Task: Fork repositories of other teams, departments and submit a pull request.
Action: Mouse pressed left at (606, 149)
Screenshot: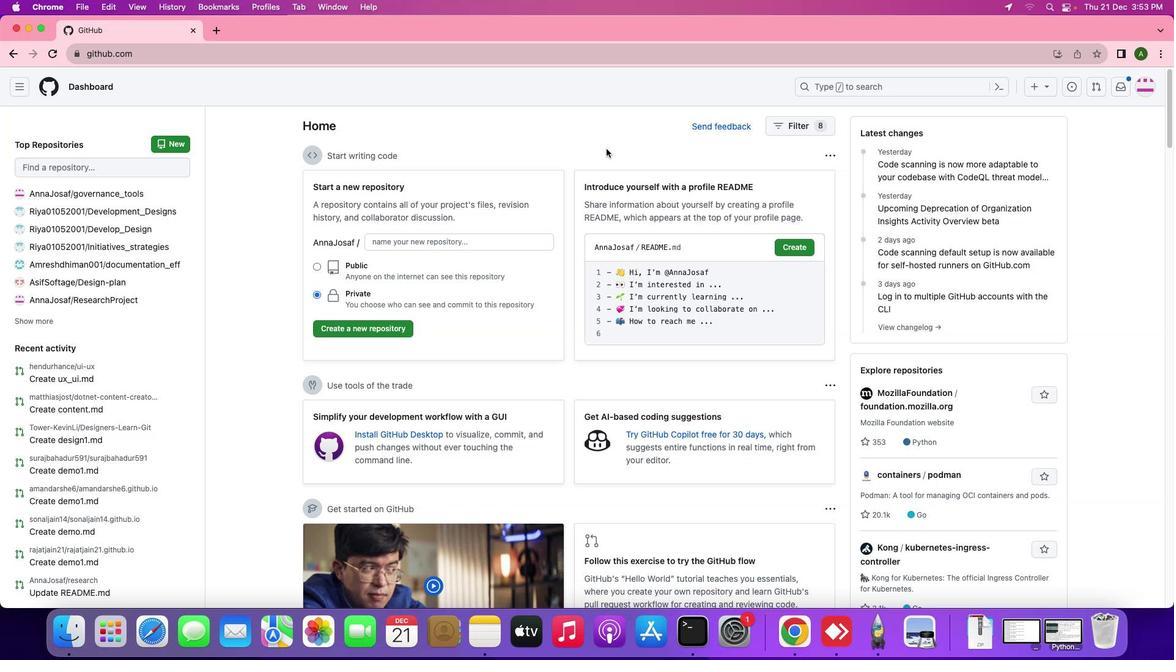 
Action: Mouse moved to (867, 88)
Screenshot: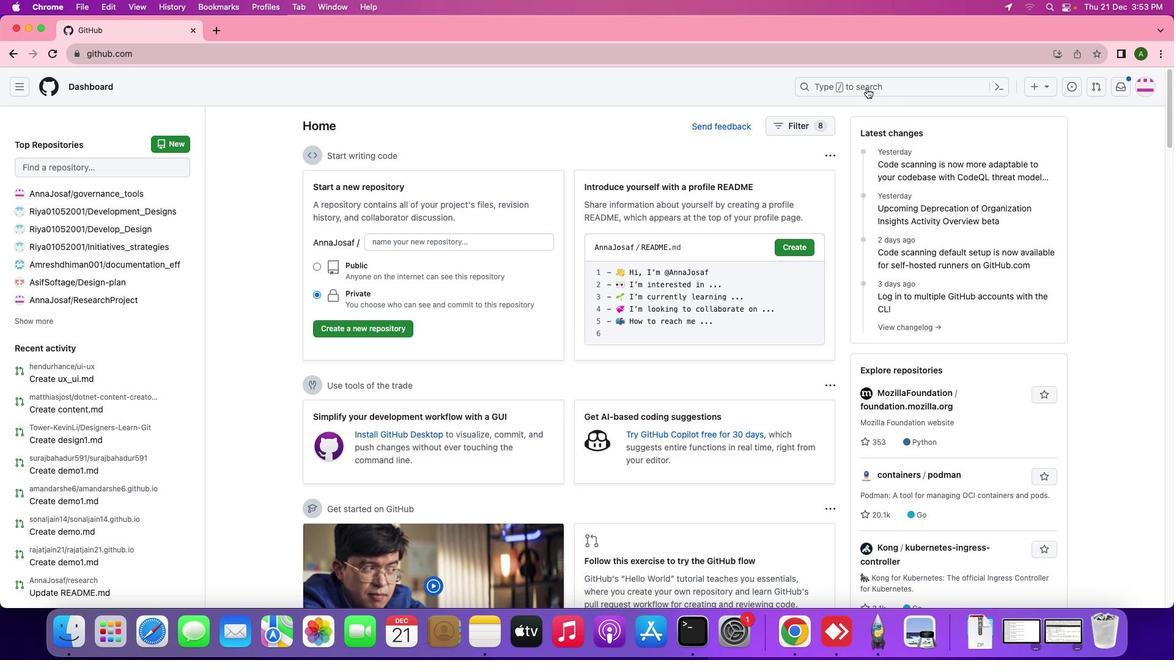 
Action: Mouse pressed left at (867, 88)
Screenshot: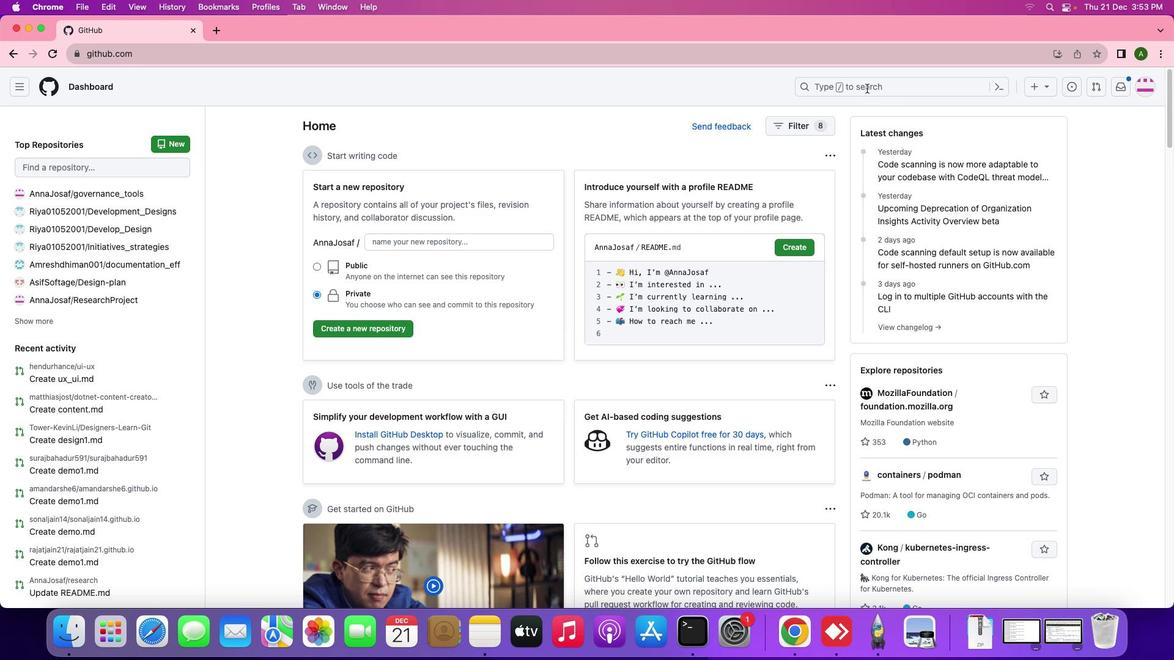 
Action: Mouse moved to (863, 88)
Screenshot: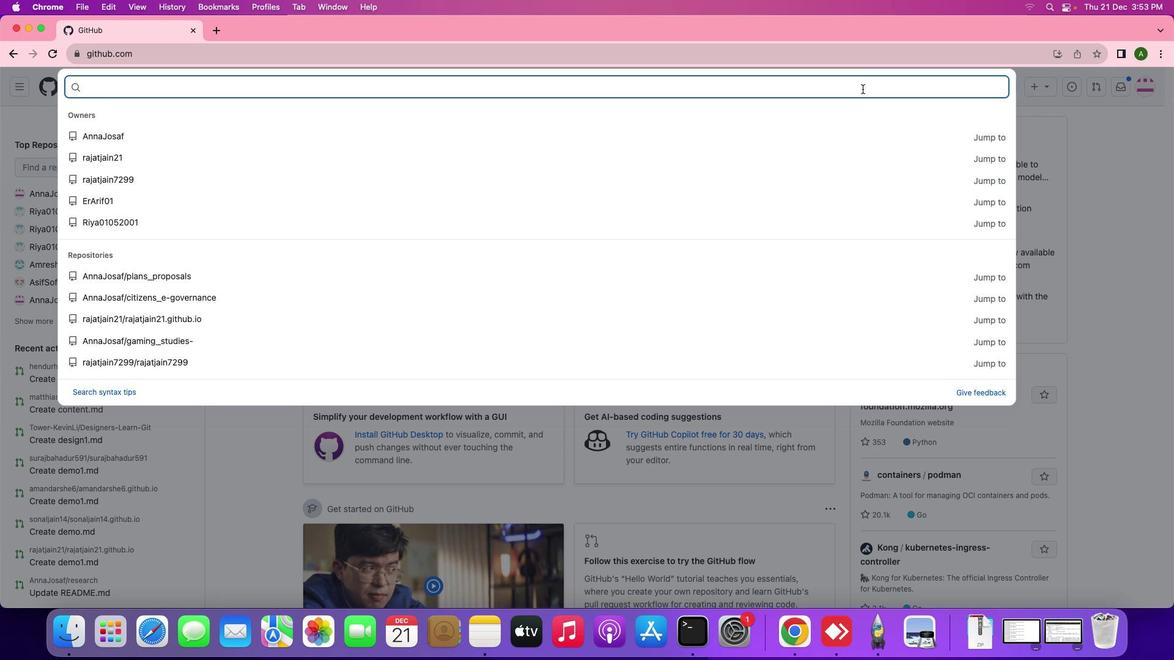 
Action: Key pressed 't'Key.backspace'd'Key.backspace'o''t''h''e''r'Key.backspaceKey.backspaceKey.backspaceKey.backspaceKey.backspace't''e''a''m''s'Key.enter
Screenshot: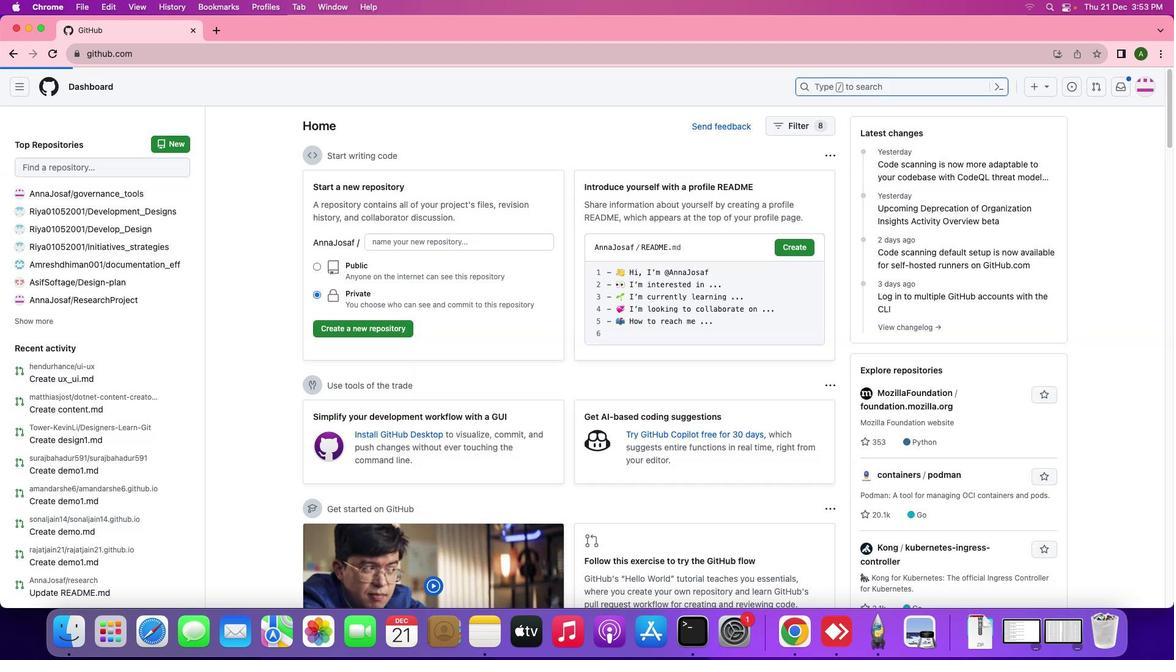 
Action: Mouse moved to (317, 260)
Screenshot: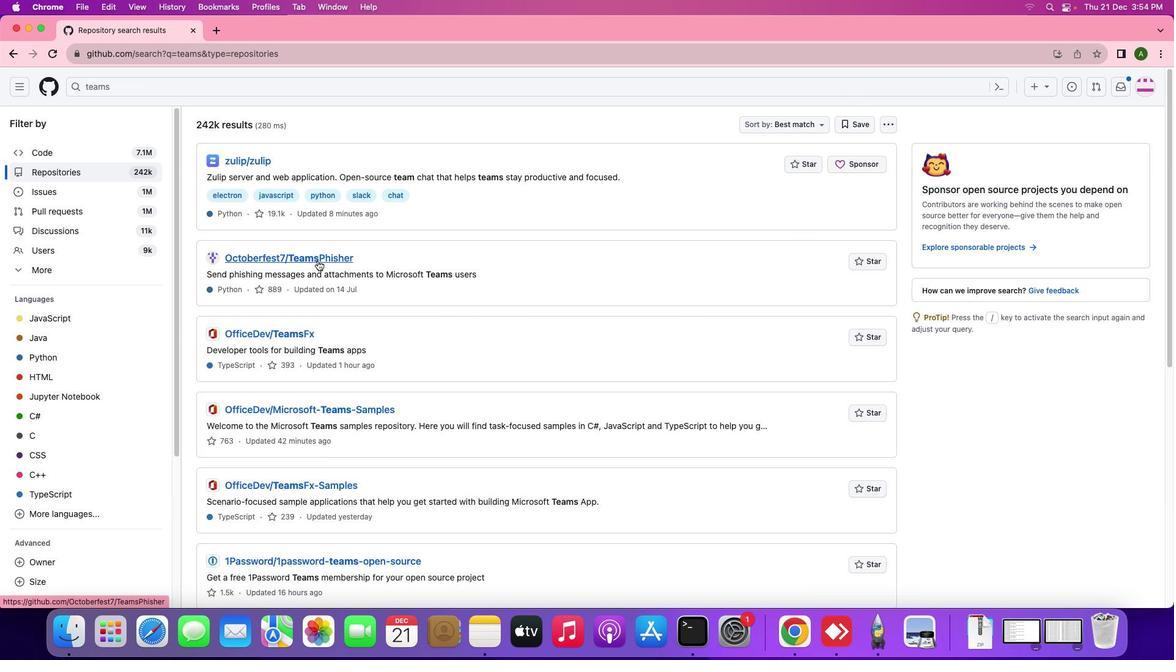
Action: Mouse pressed left at (317, 260)
Screenshot: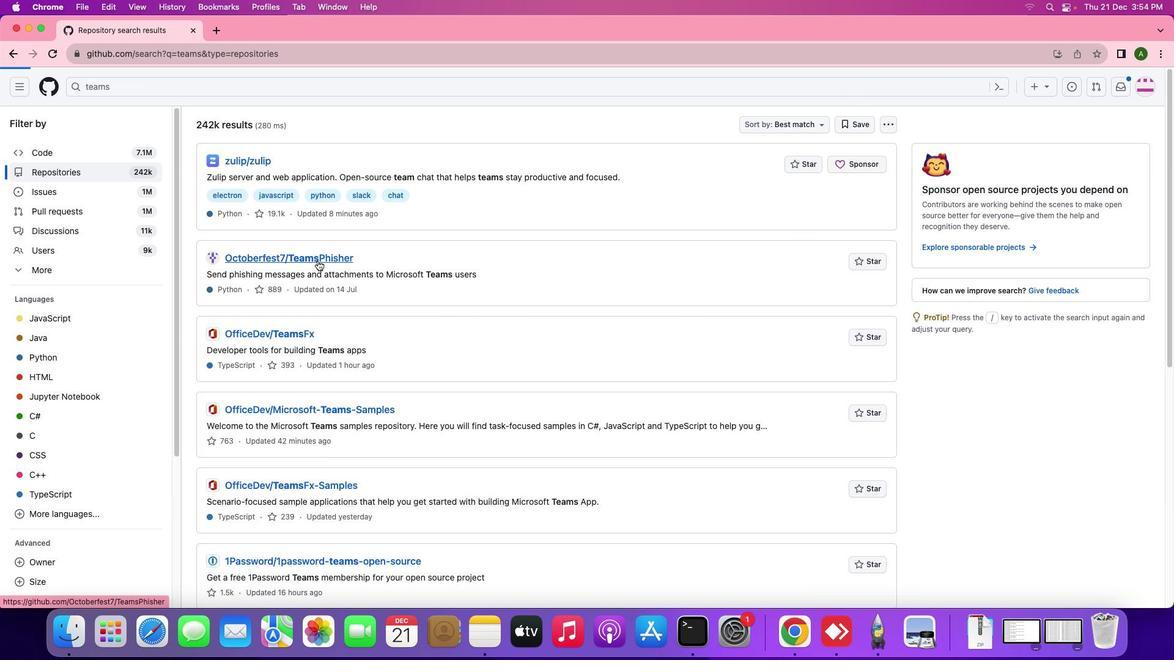 
Action: Mouse moved to (777, 149)
Screenshot: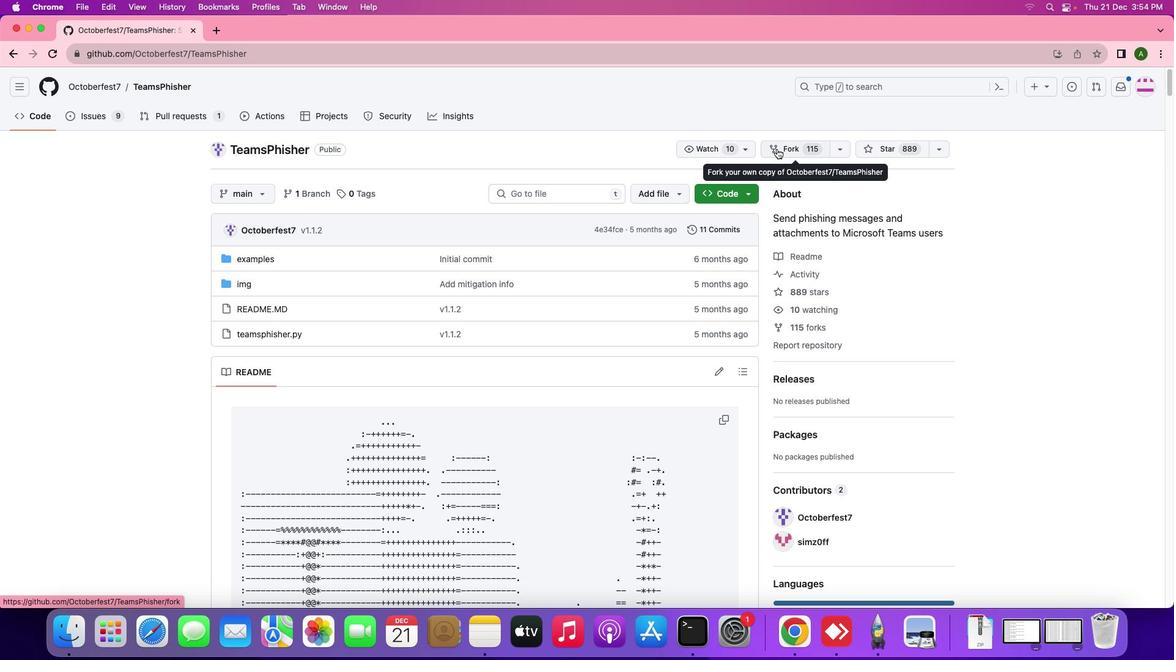 
Action: Mouse pressed left at (777, 149)
Screenshot: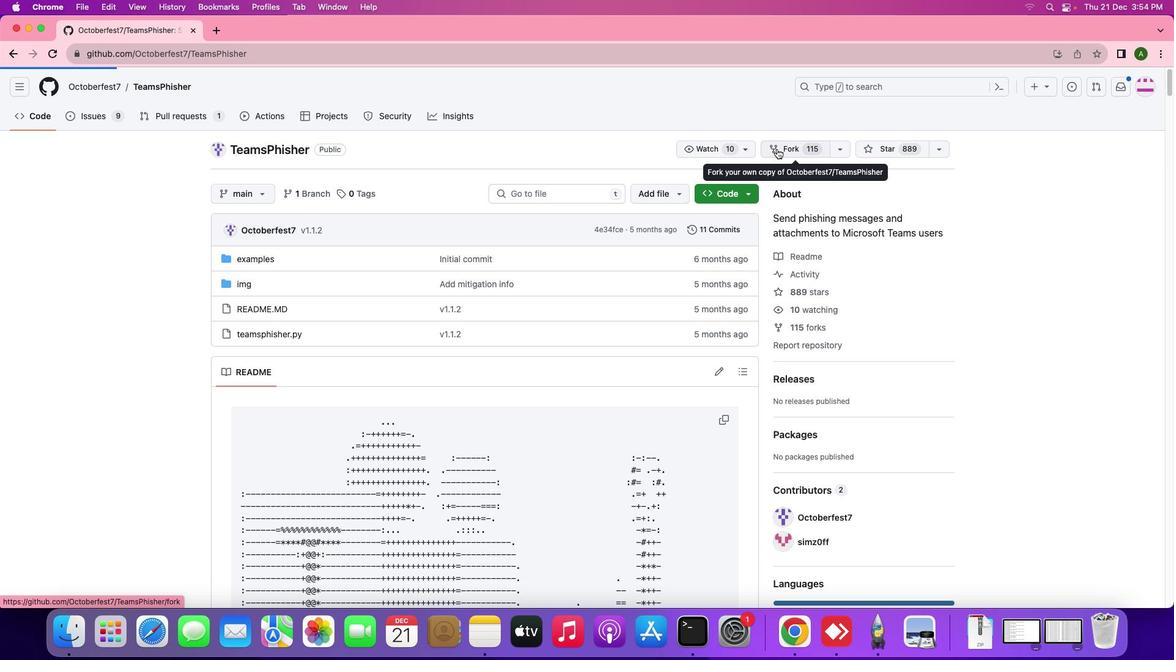 
Action: Mouse moved to (763, 468)
Screenshot: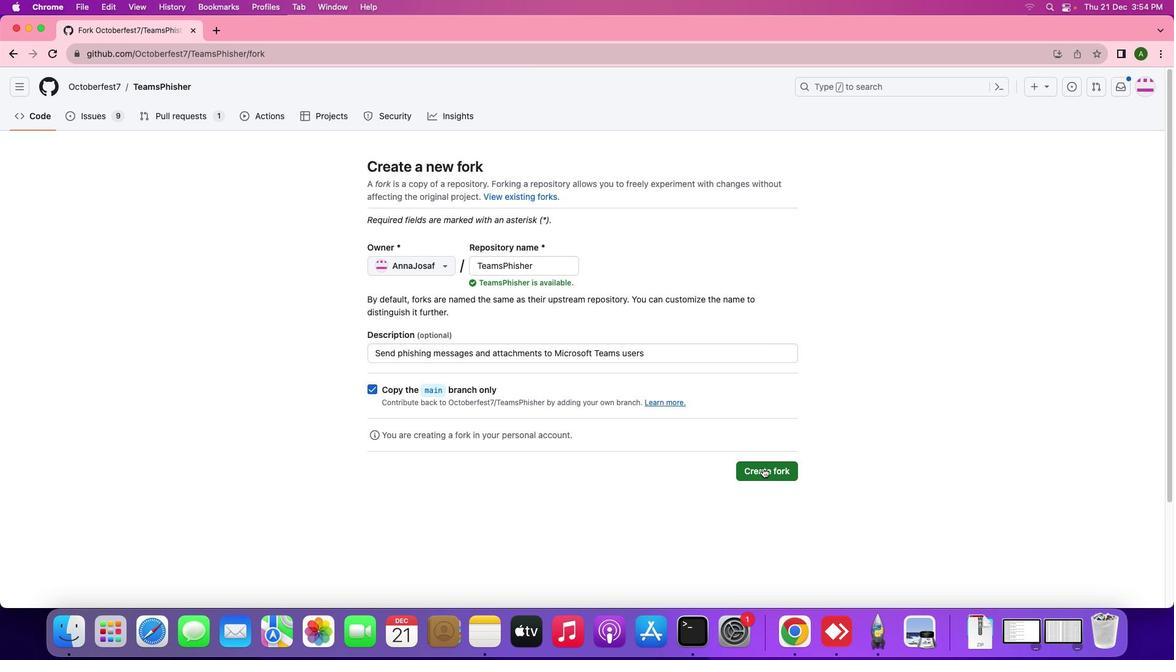 
Action: Mouse pressed left at (763, 468)
Screenshot: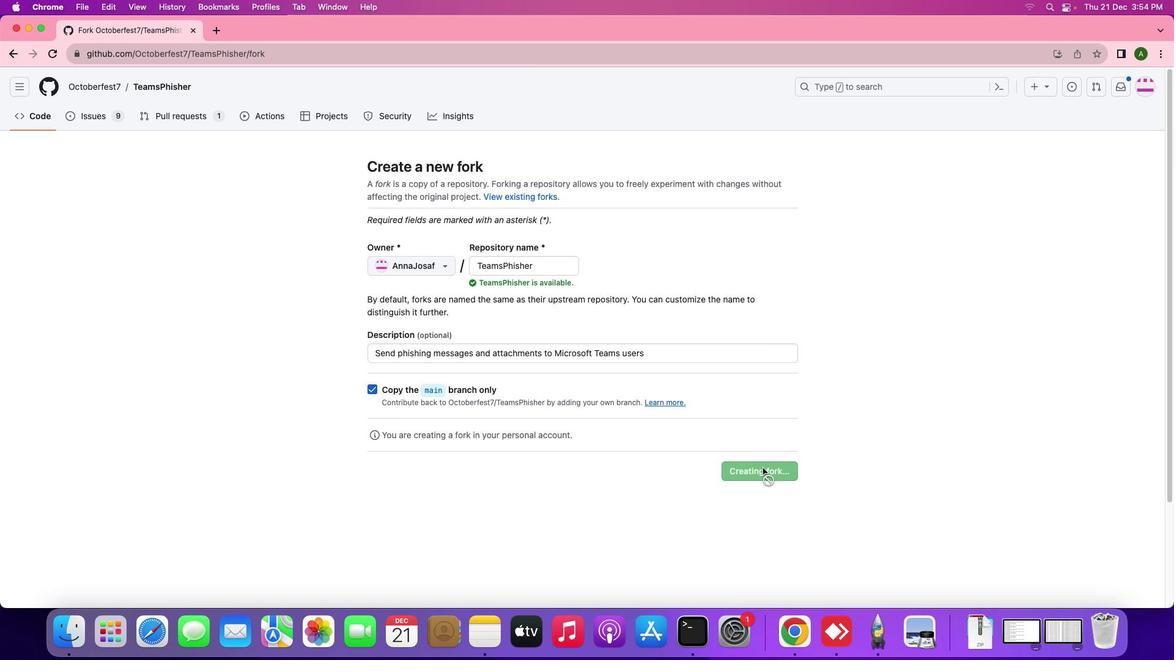 
Action: Mouse moved to (675, 204)
Screenshot: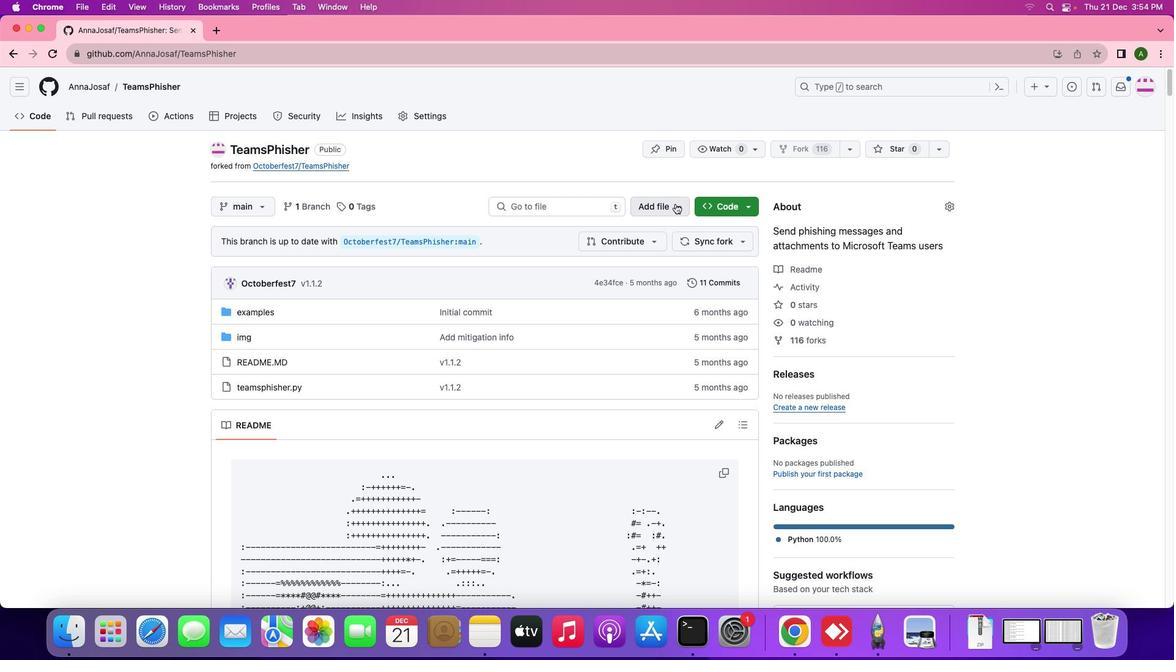 
Action: Mouse pressed left at (675, 204)
Screenshot: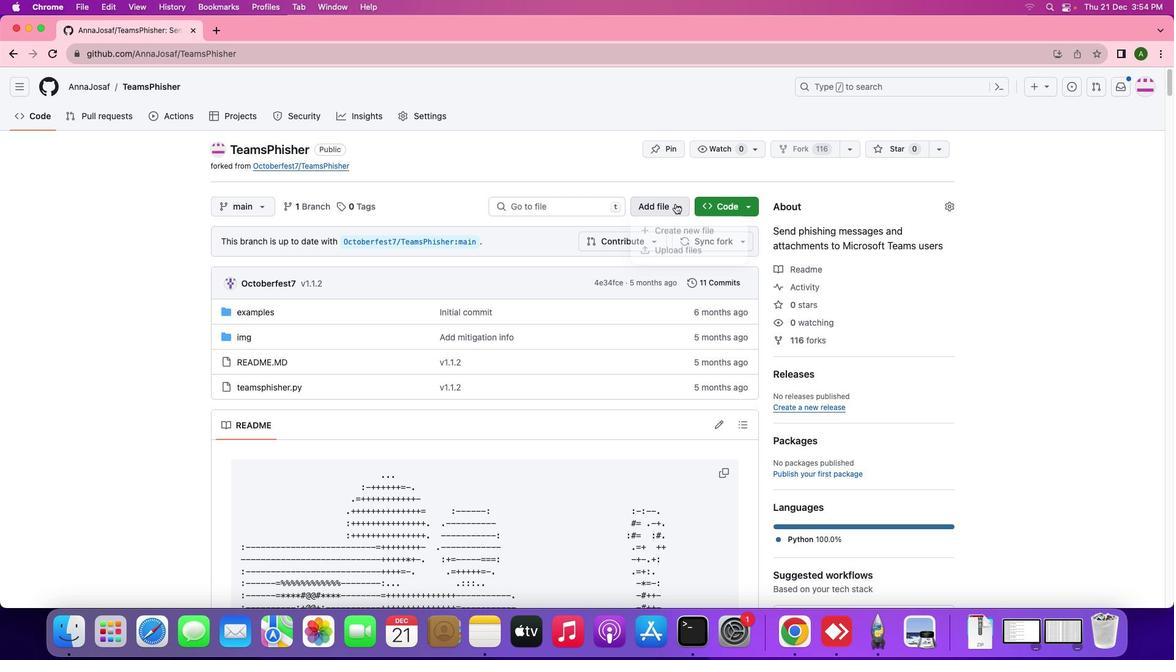 
Action: Mouse moved to (672, 226)
Screenshot: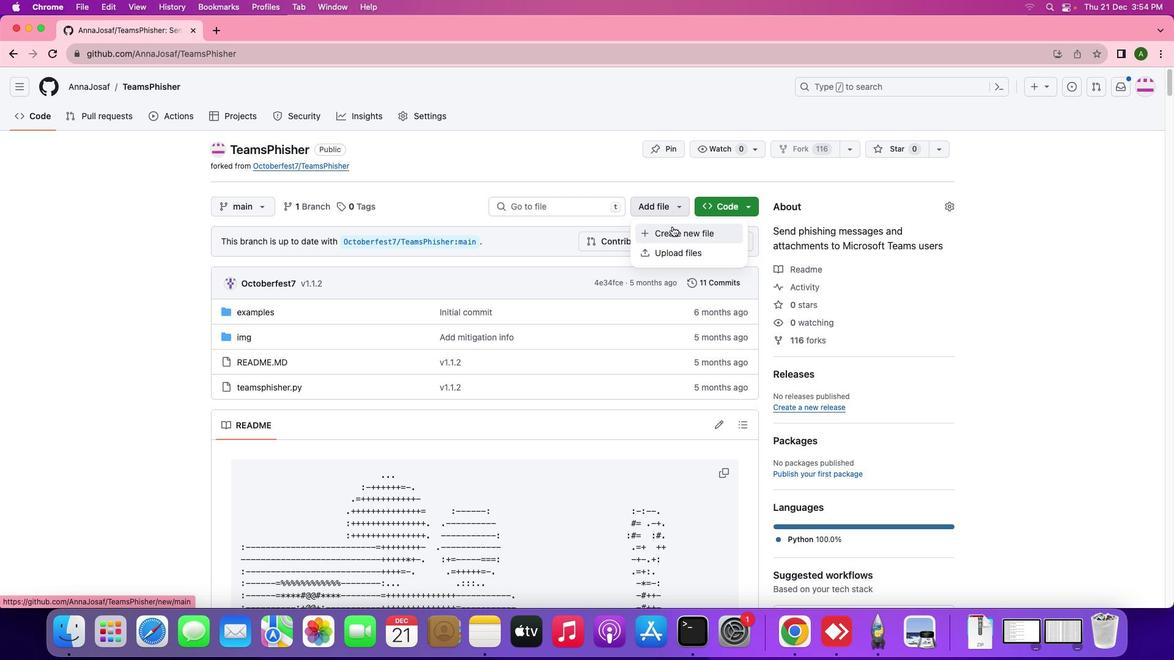 
Action: Mouse pressed left at (672, 226)
Screenshot: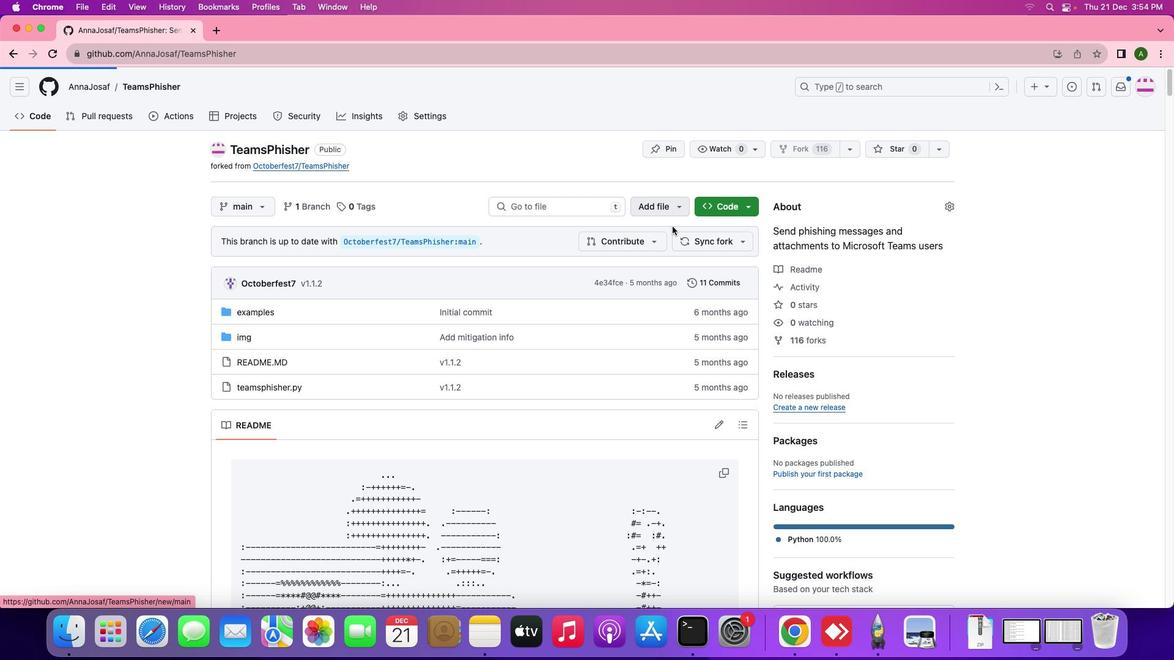 
Action: Mouse moved to (176, 148)
Screenshot: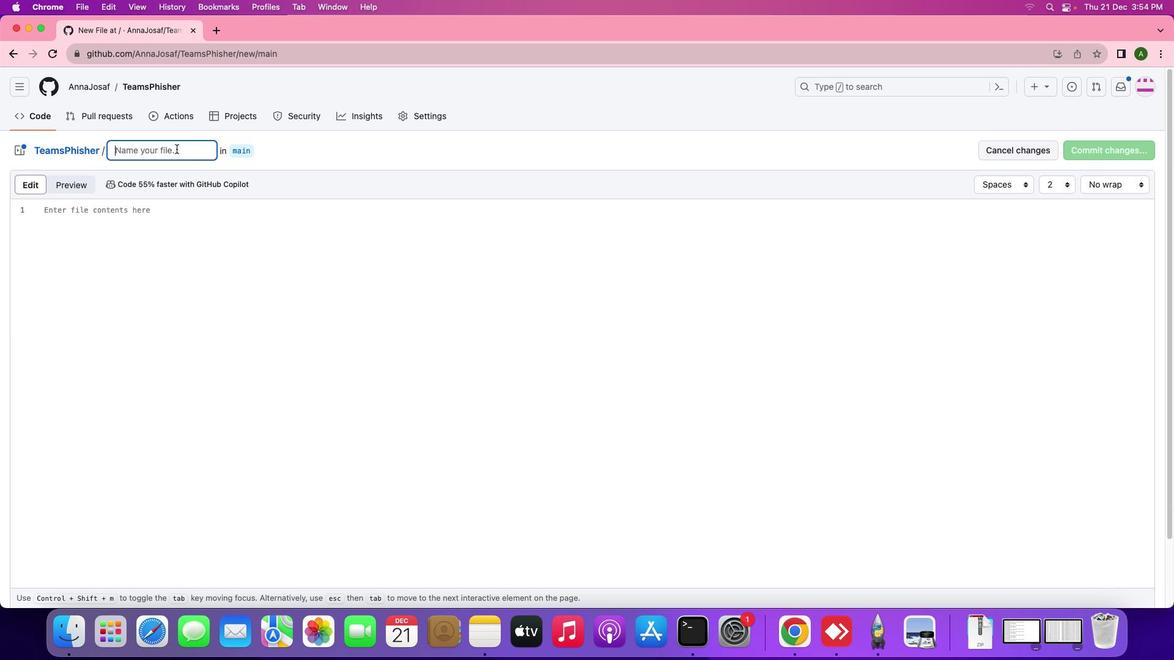 
Action: Mouse pressed left at (176, 148)
Screenshot: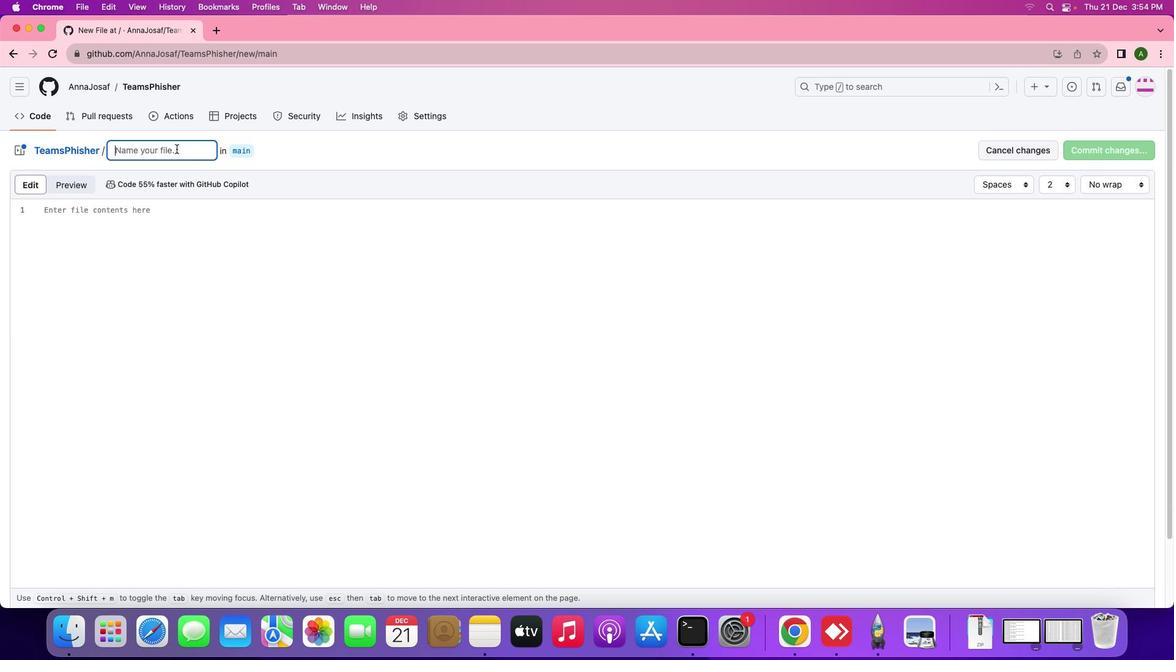 
Action: Key pressed 't''e''a''m''s''.''m''d'
Screenshot: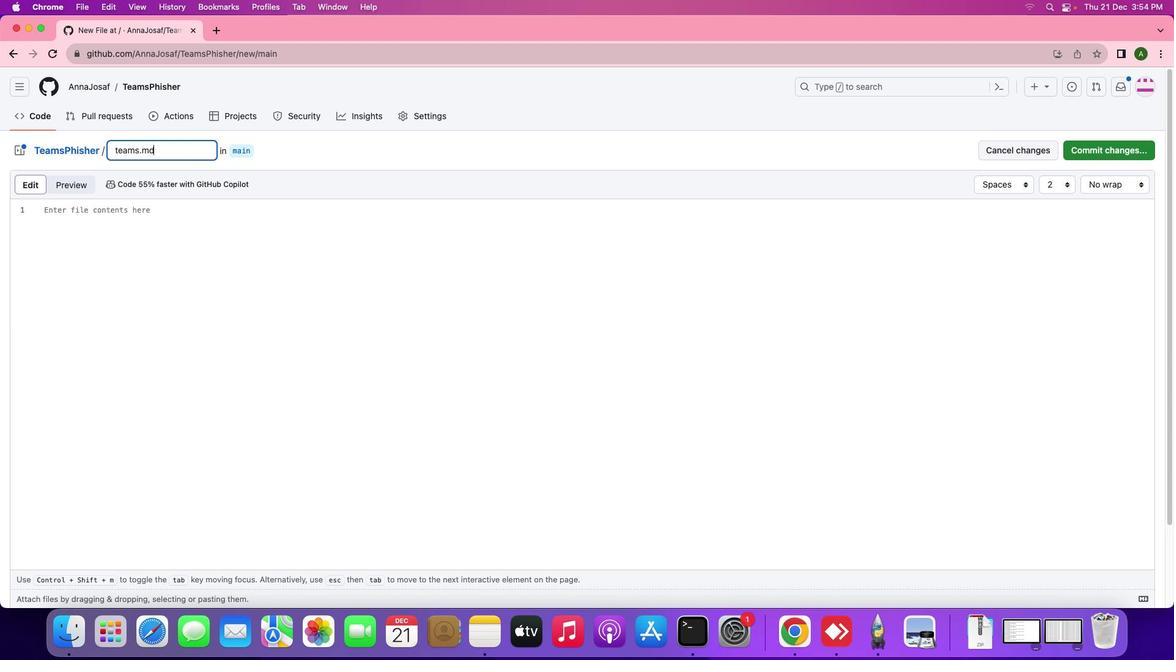 
Action: Mouse moved to (311, 234)
Screenshot: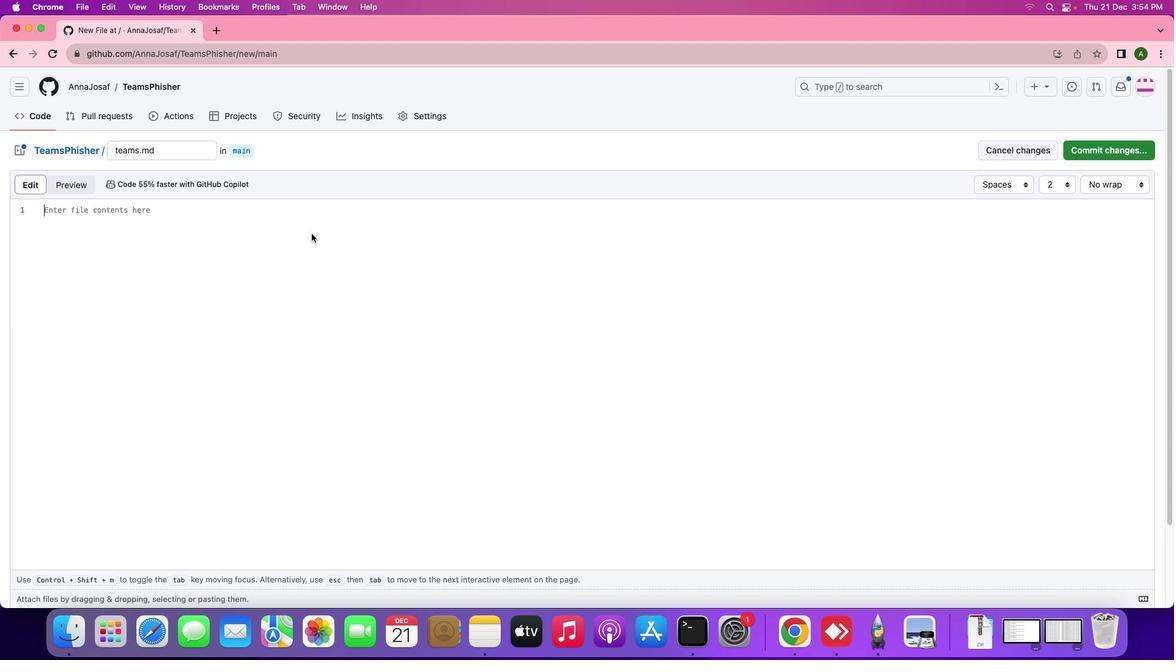 
Action: Mouse pressed left at (311, 234)
Screenshot: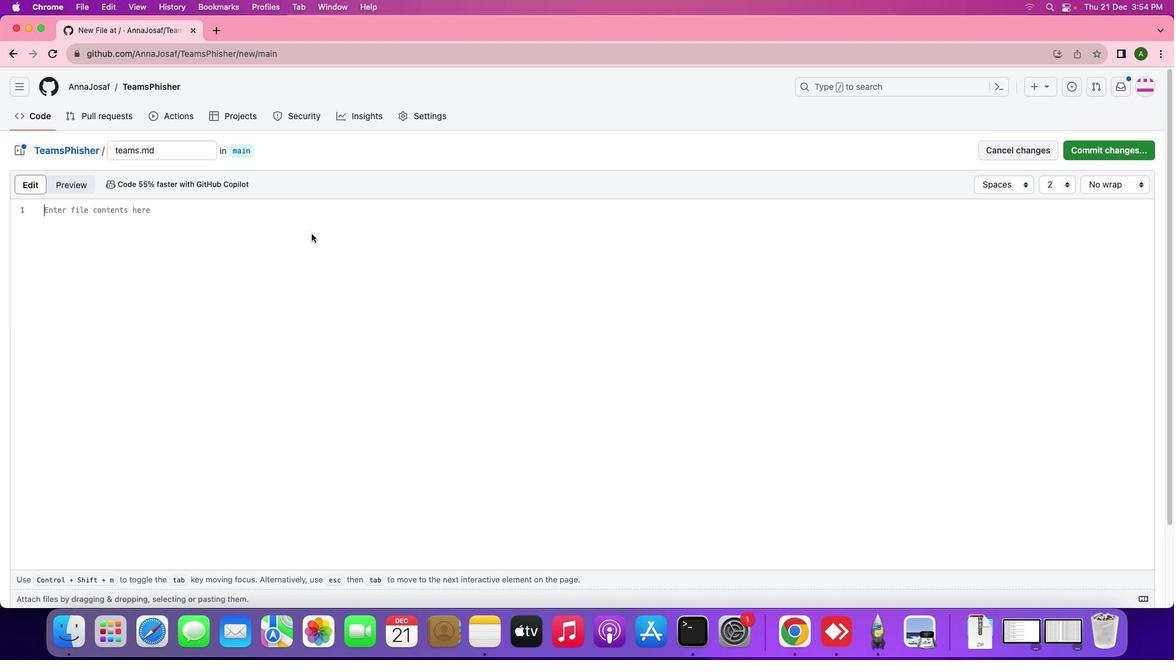 
Action: Key pressed Key.shift_r'#'Key.spaceKey.shift_r'O''t''h''e''r'Key.space't''e''a''m''s'Key.spaceKey.backspace
Screenshot: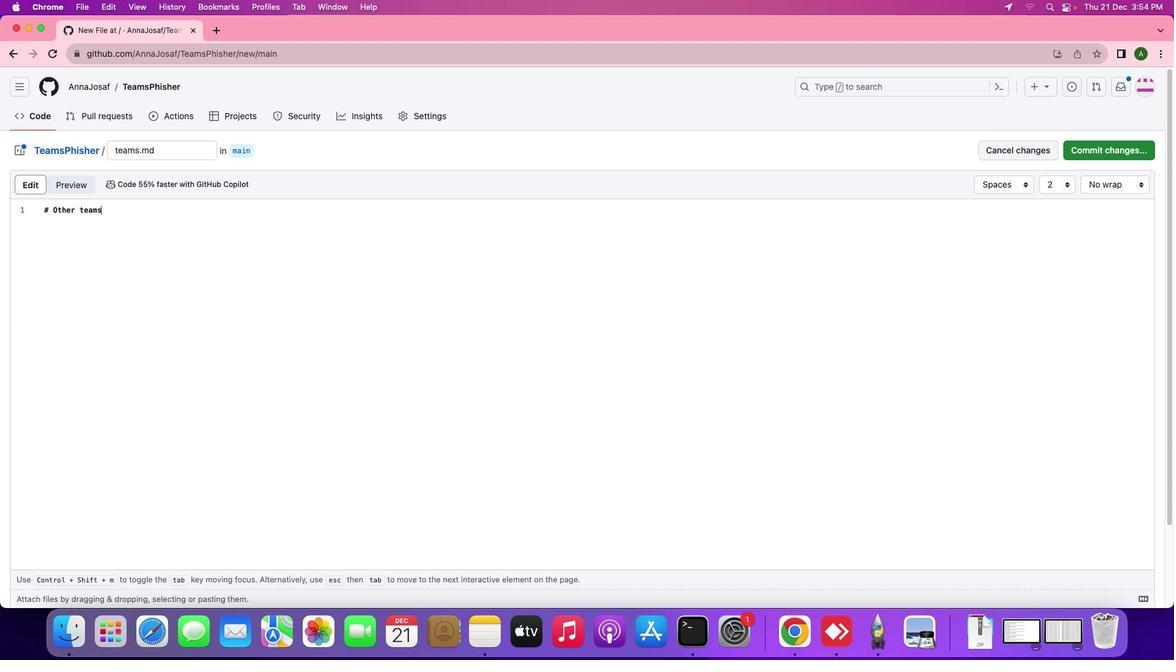 
Action: Mouse moved to (1097, 150)
Screenshot: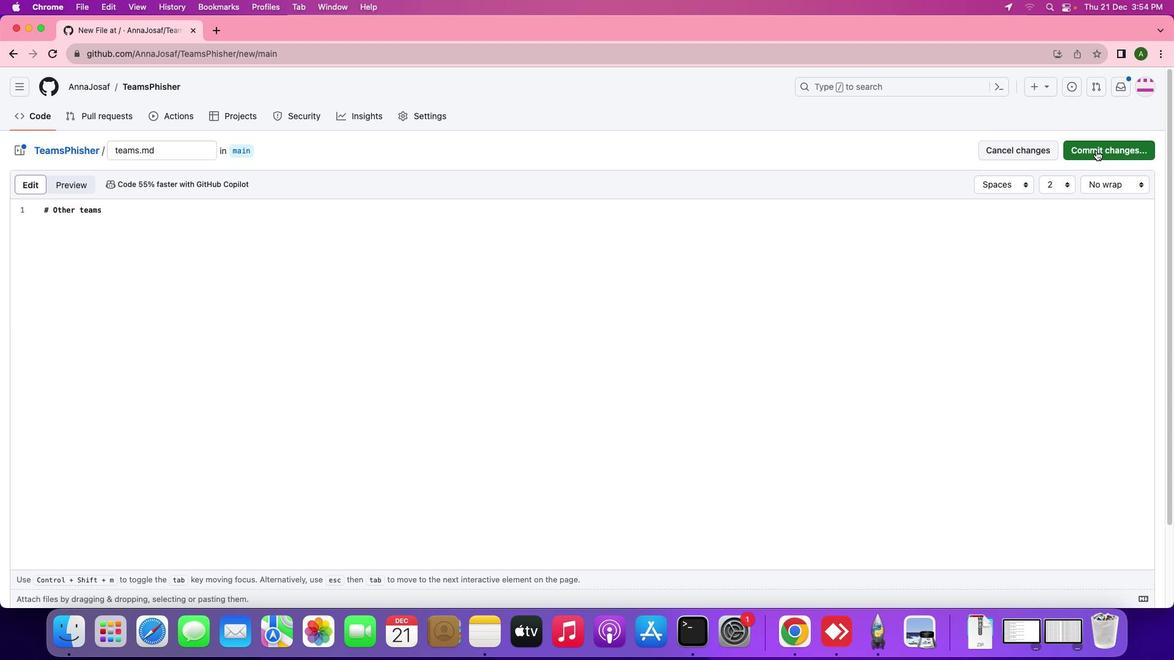 
Action: Mouse pressed left at (1097, 150)
Screenshot: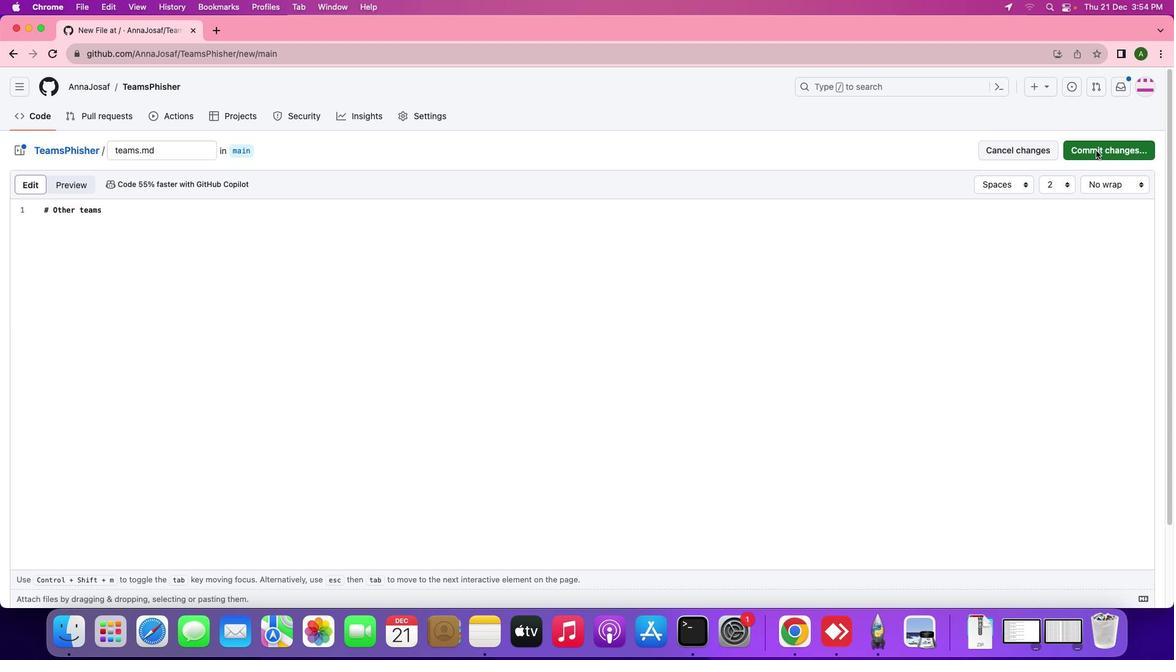
Action: Mouse moved to (676, 470)
Screenshot: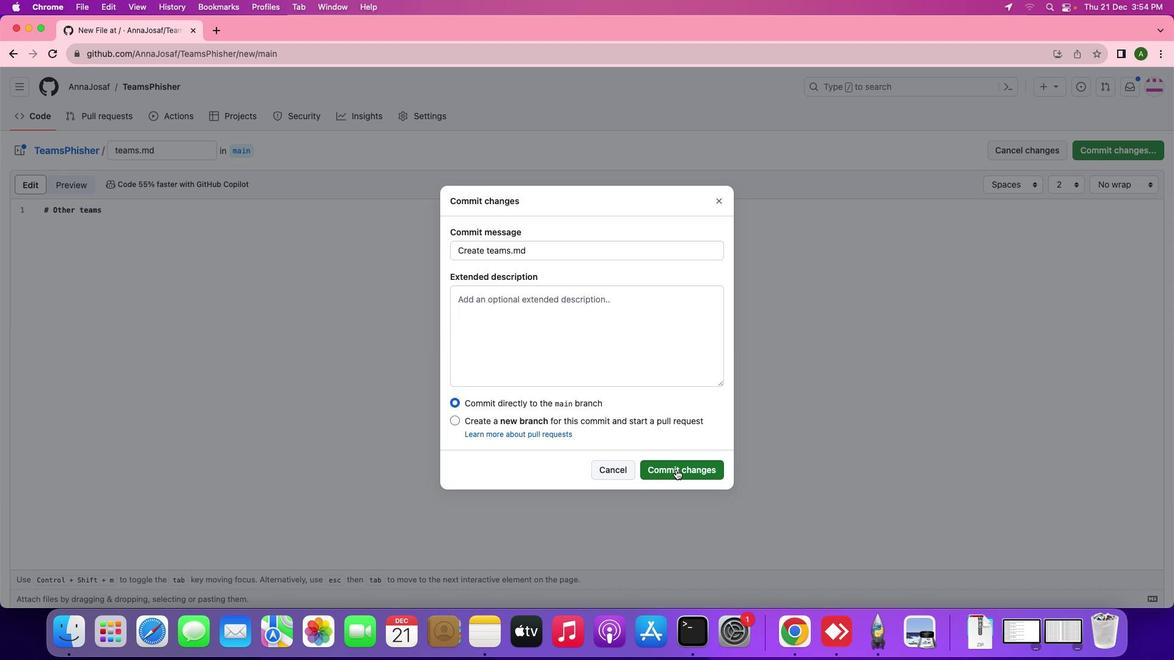 
Action: Mouse pressed left at (676, 470)
Screenshot: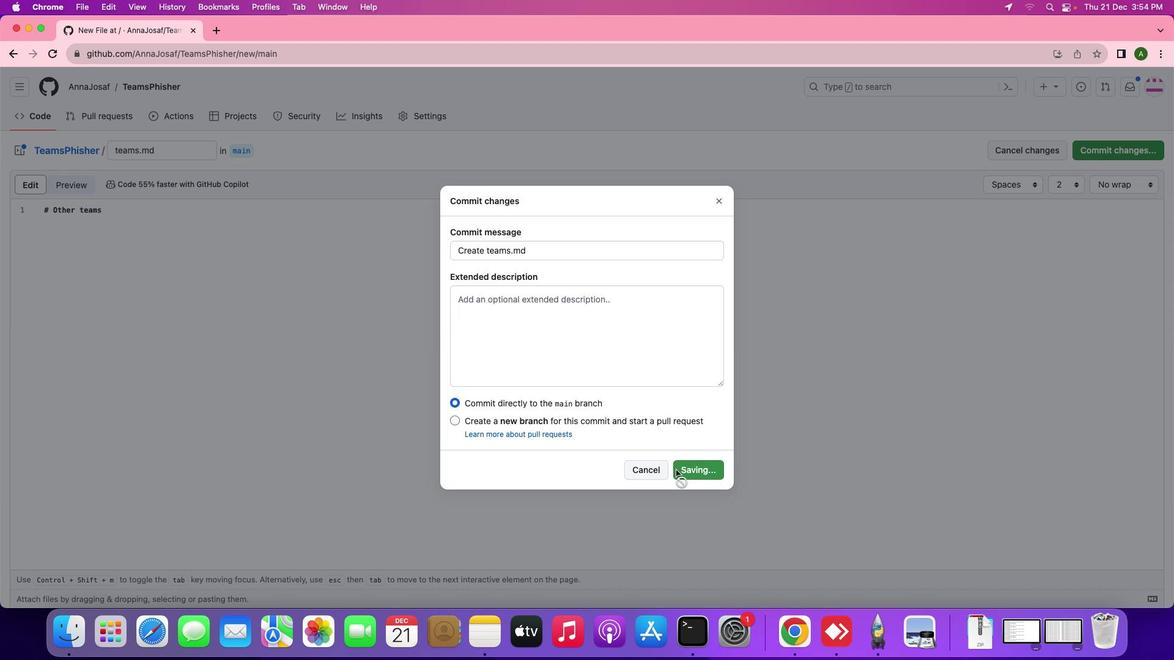 
Action: Mouse scrolled (676, 470) with delta (0, 0)
Screenshot: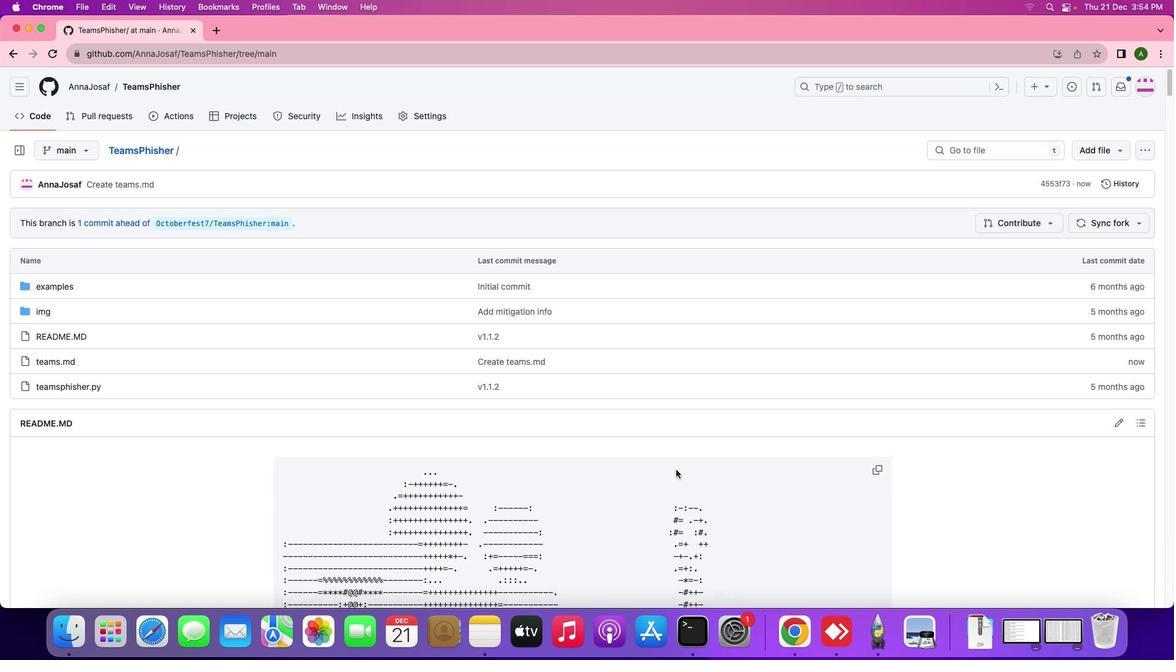
Action: Mouse scrolled (676, 470) with delta (0, 0)
Screenshot: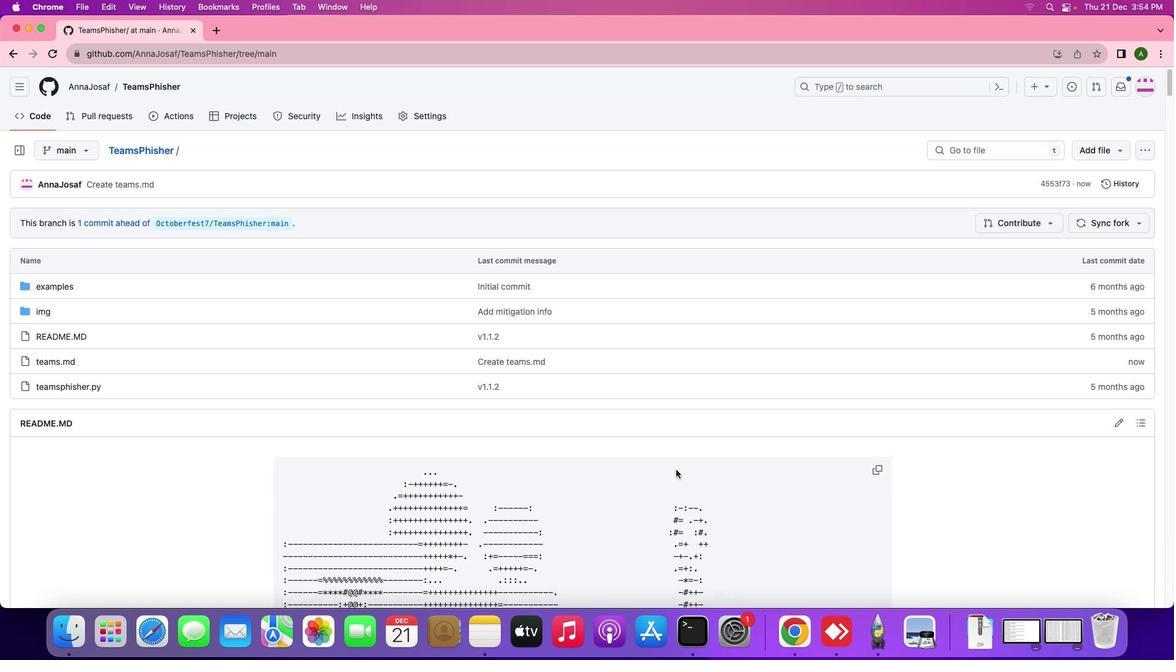 
Action: Mouse scrolled (676, 470) with delta (0, 2)
Screenshot: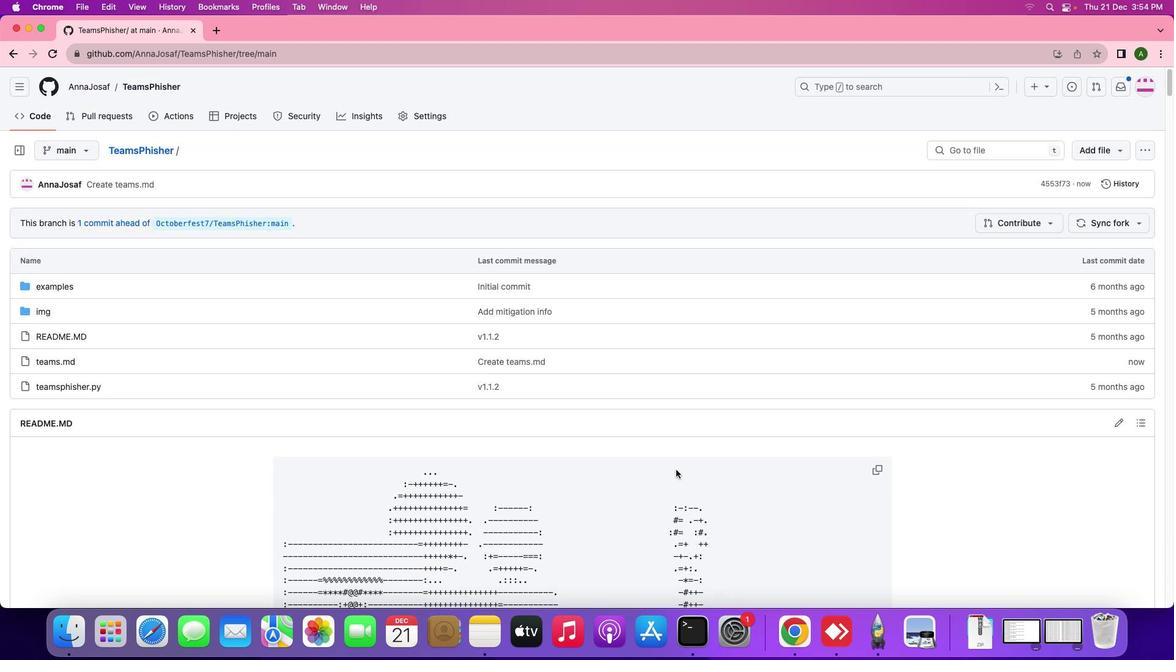 
Action: Mouse scrolled (676, 470) with delta (0, 3)
Screenshot: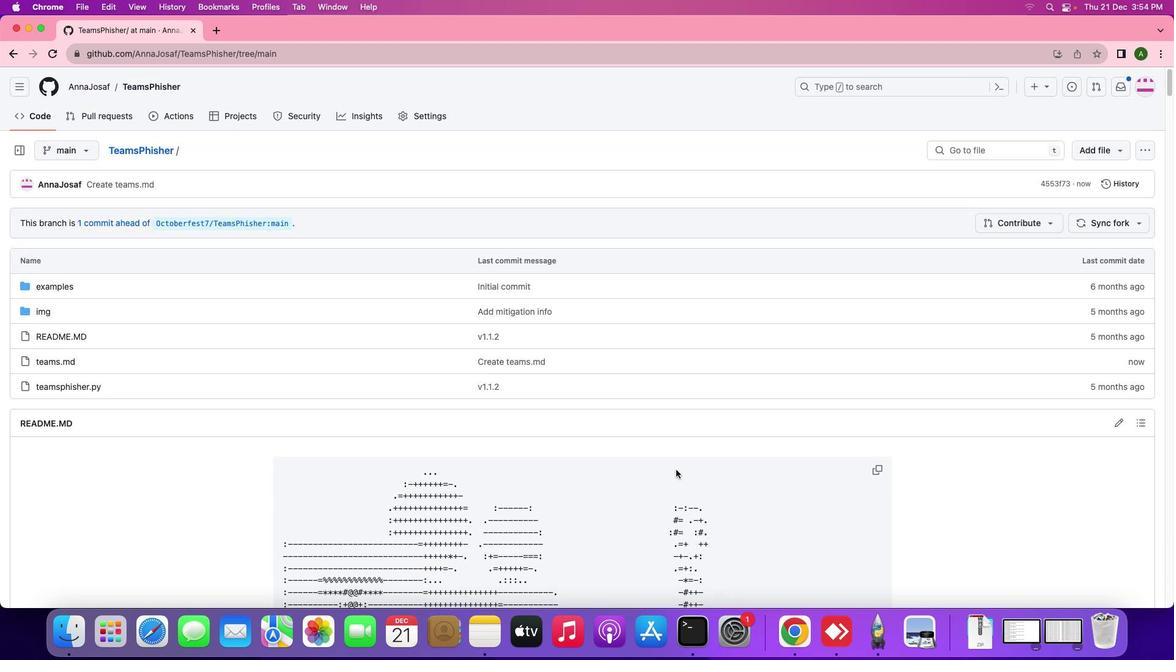 
Action: Mouse scrolled (676, 470) with delta (0, 3)
Screenshot: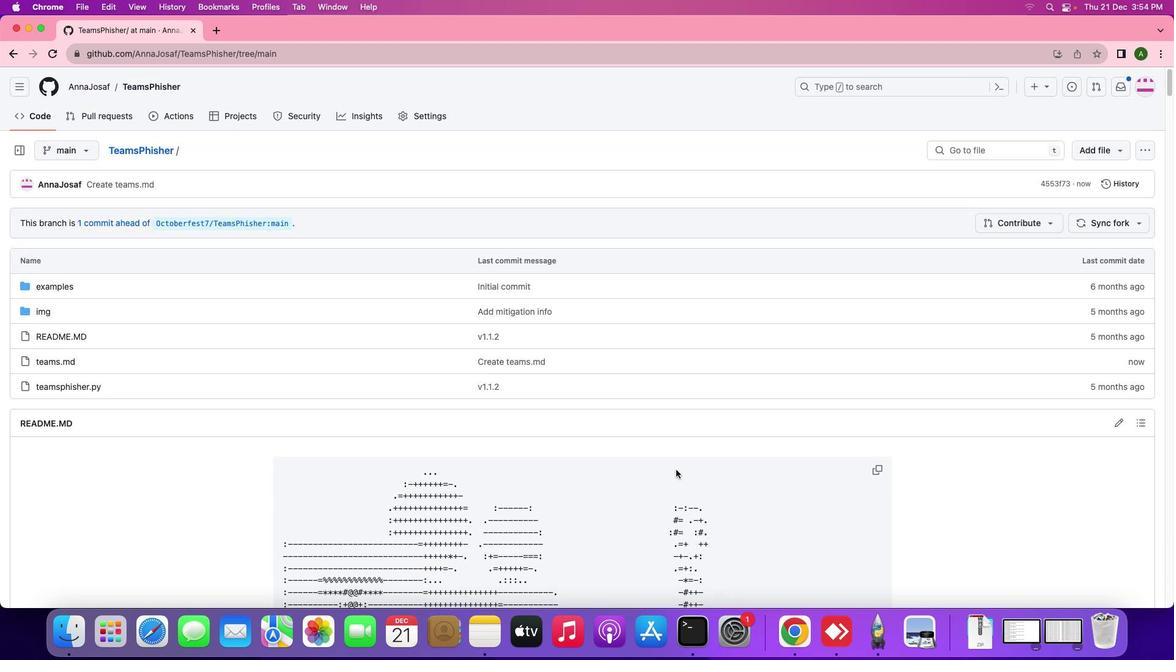 
Action: Mouse scrolled (676, 470) with delta (0, 4)
Screenshot: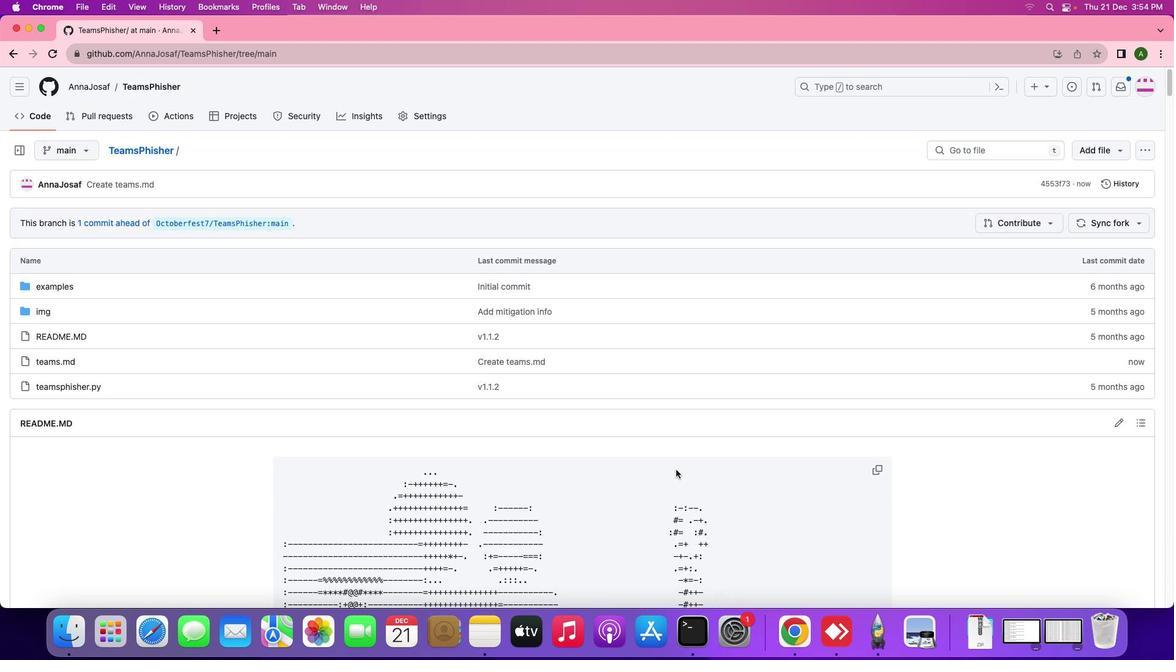 
Action: Mouse scrolled (676, 470) with delta (0, 4)
Screenshot: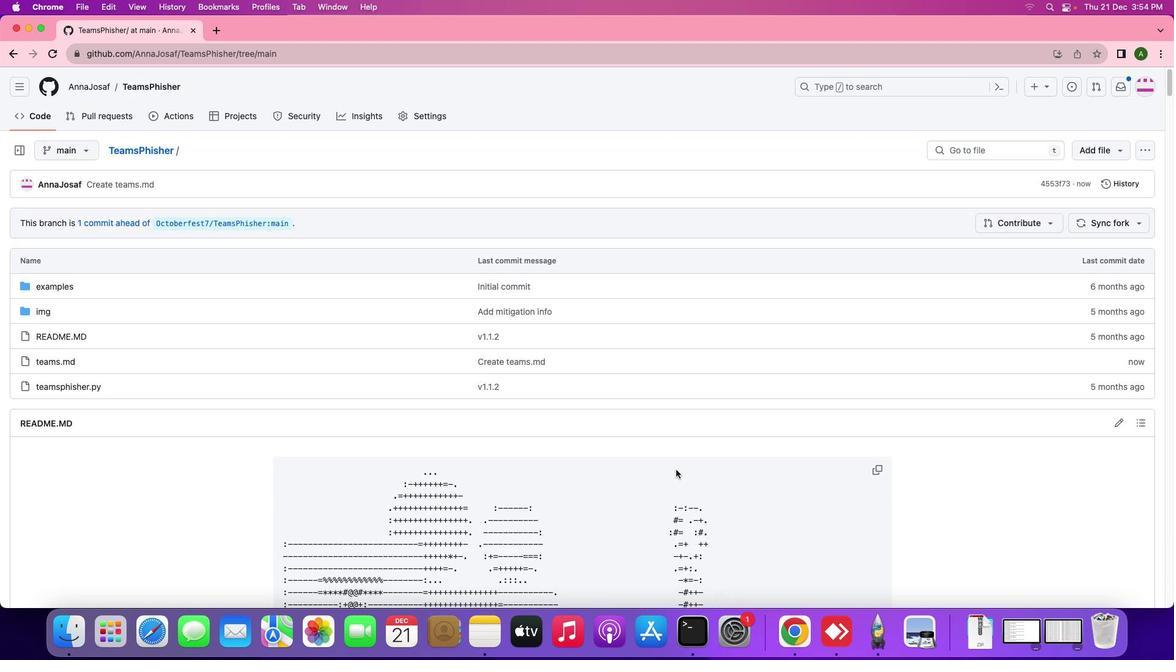 
Action: Mouse moved to (1053, 223)
Screenshot: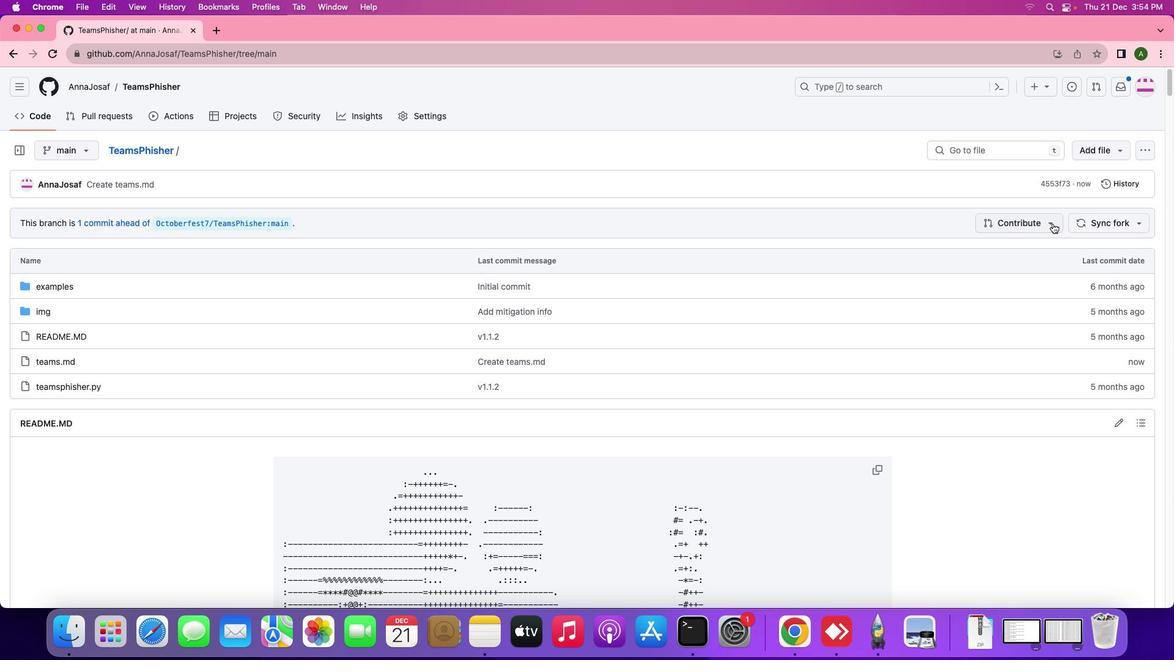 
Action: Mouse pressed left at (1053, 223)
Screenshot: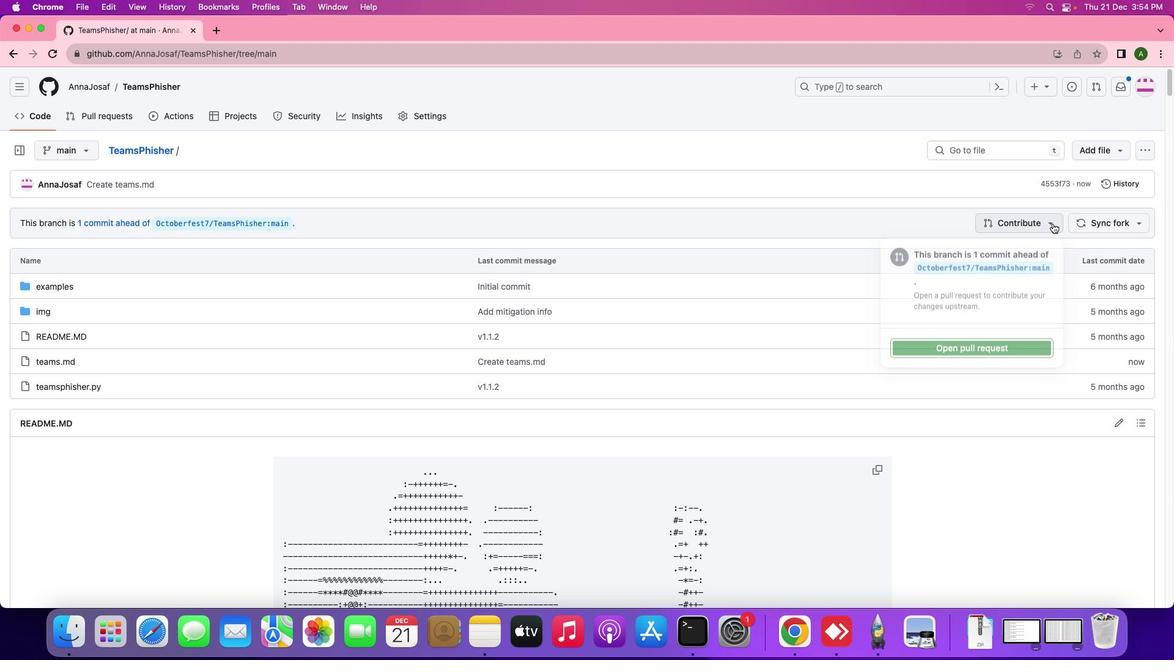 
Action: Mouse moved to (990, 349)
Screenshot: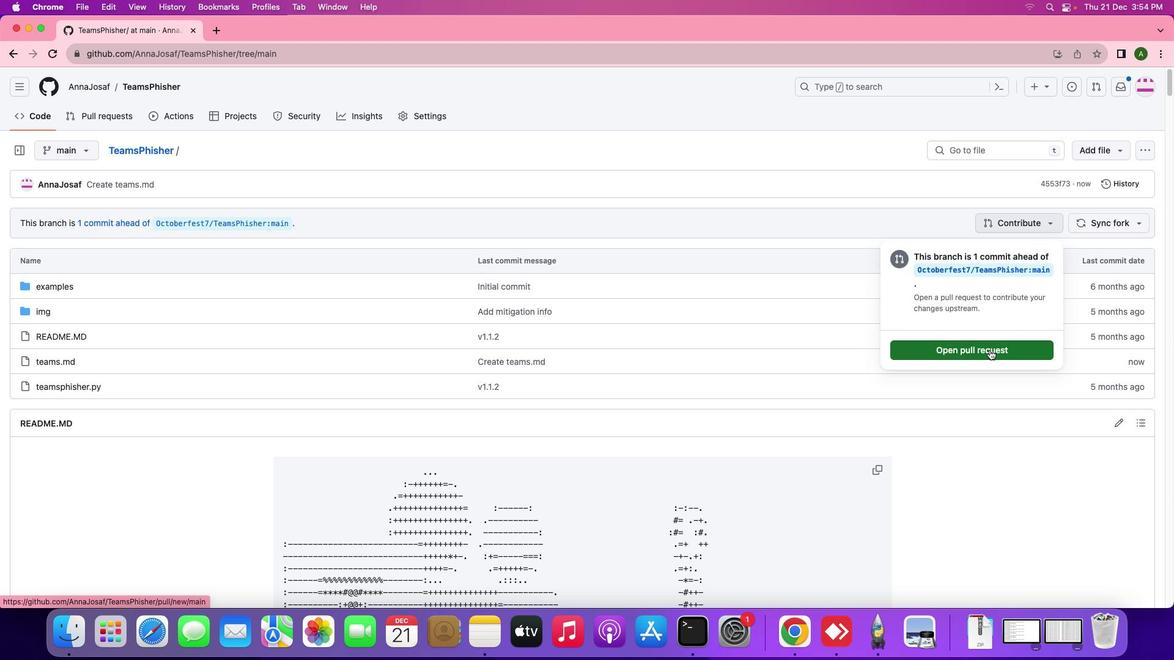 
Action: Mouse pressed left at (990, 349)
Screenshot: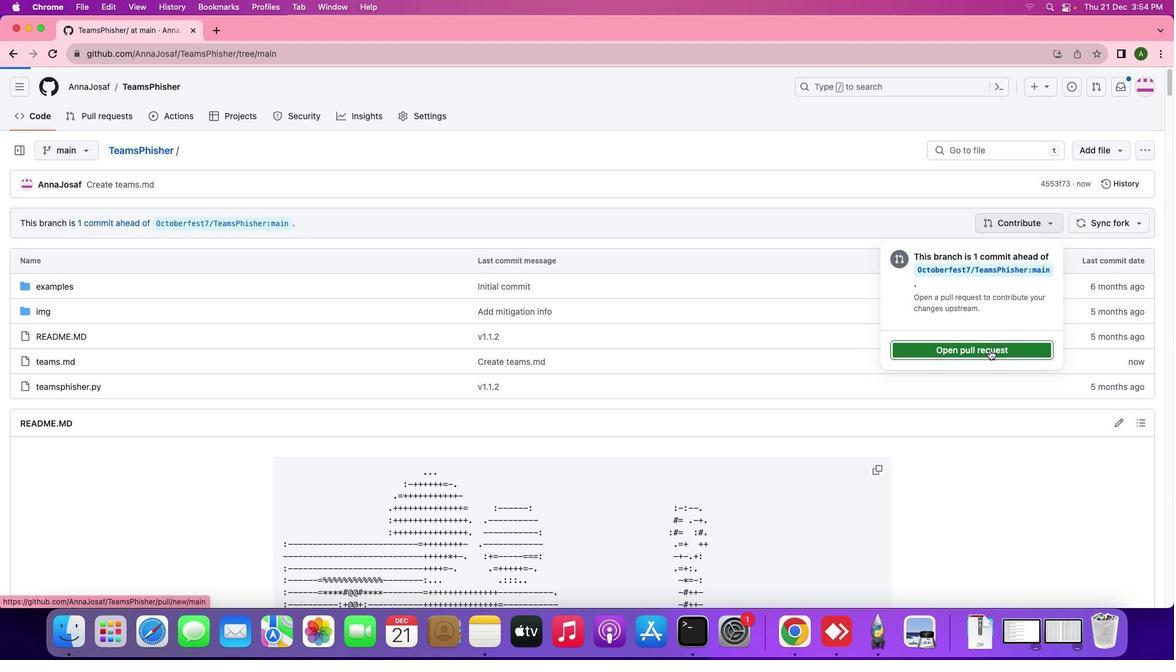 
Action: Mouse moved to (907, 276)
Screenshot: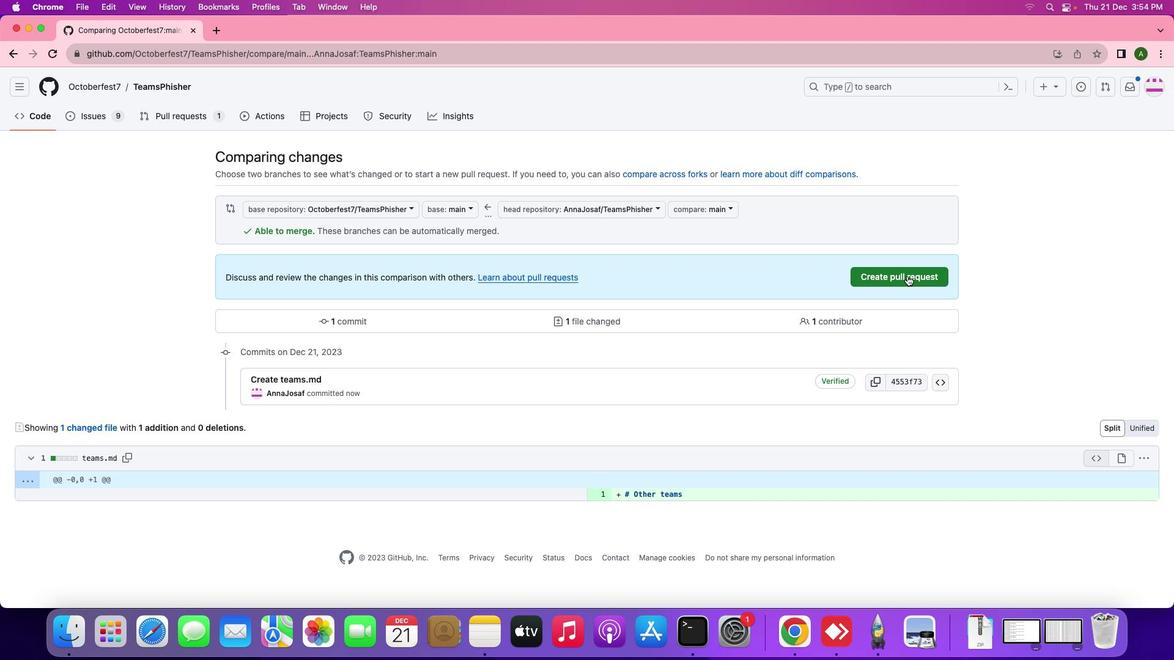 
Action: Mouse pressed left at (907, 276)
Screenshot: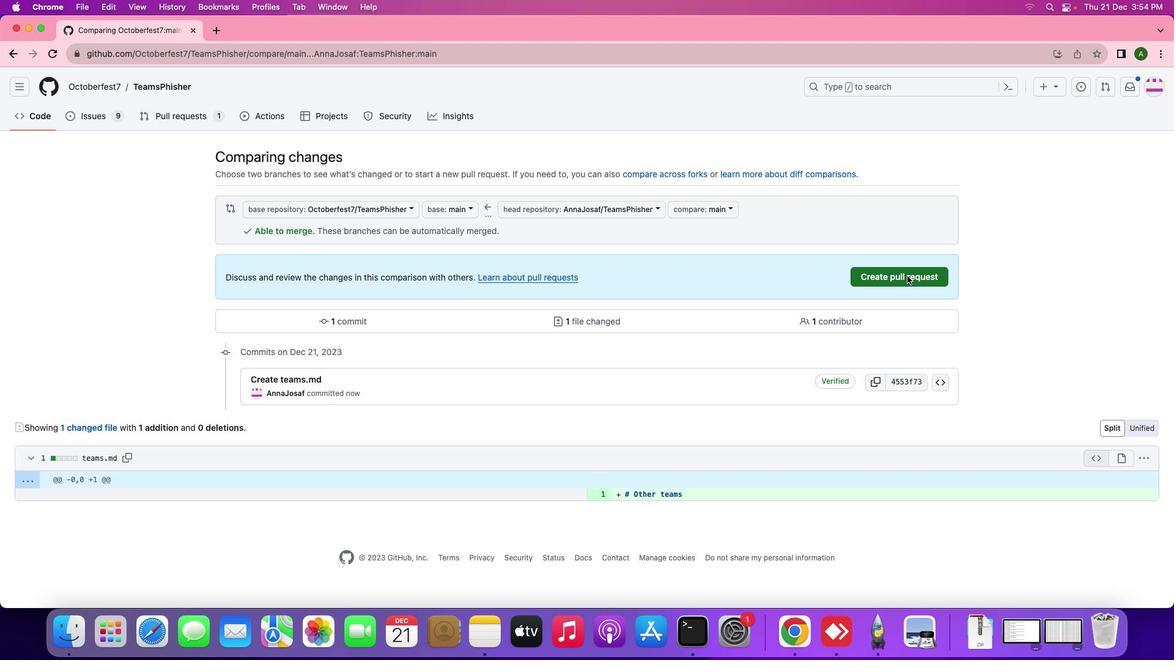 
Action: Mouse moved to (679, 551)
Screenshot: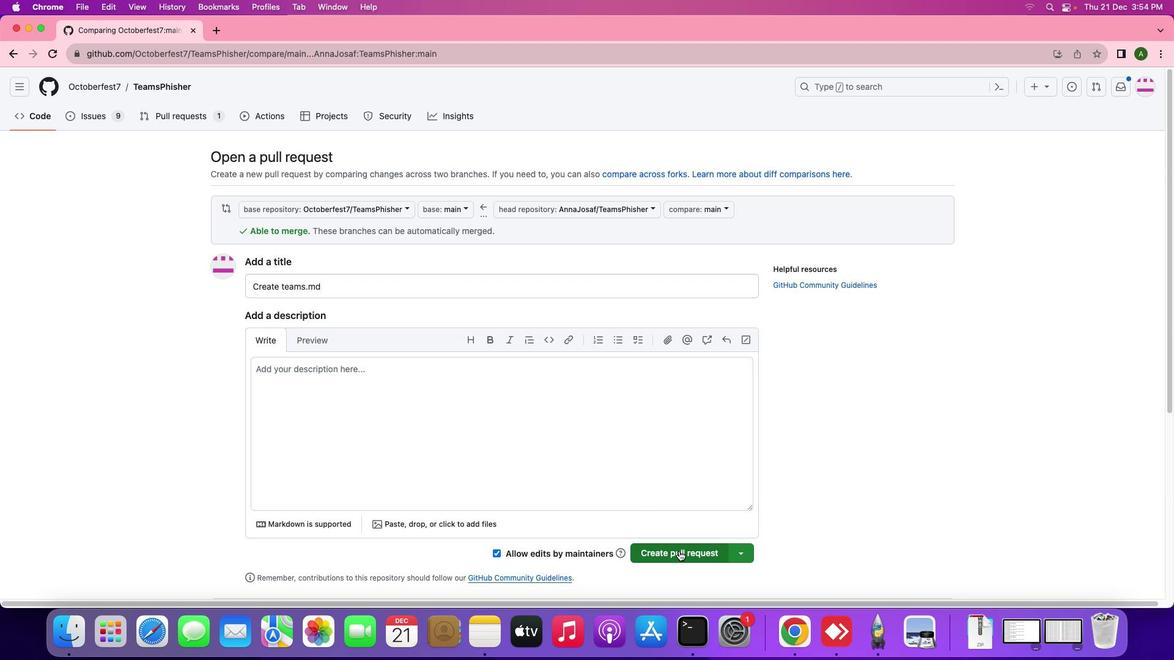 
Action: Mouse pressed left at (679, 551)
Screenshot: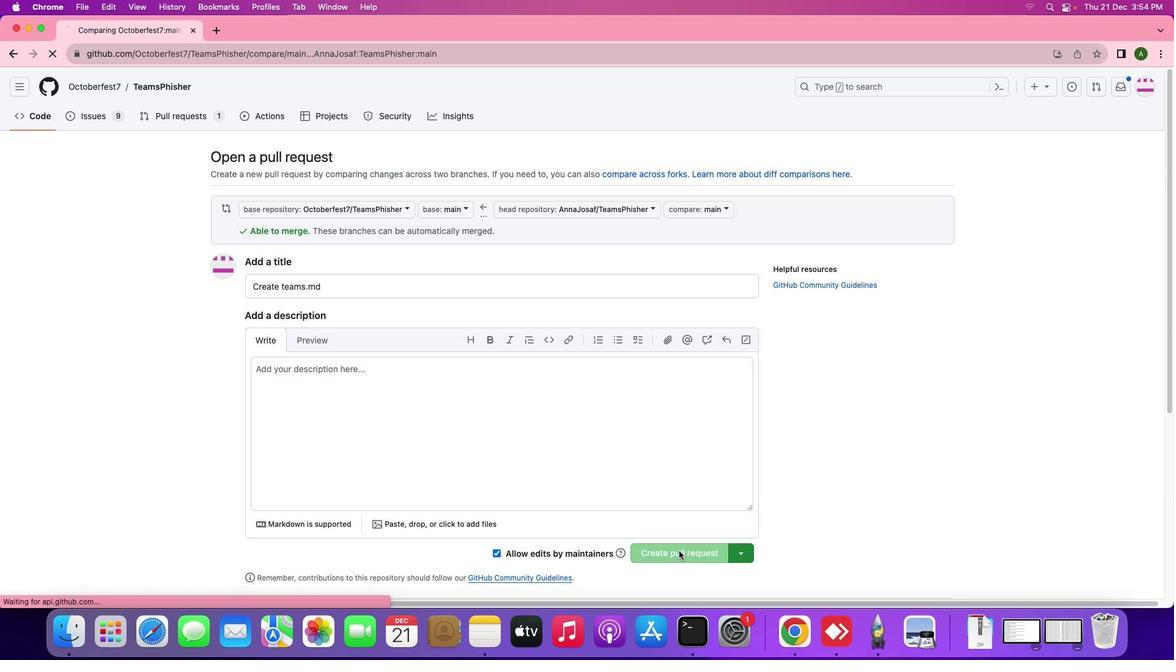 
Action: Mouse moved to (928, 84)
Screenshot: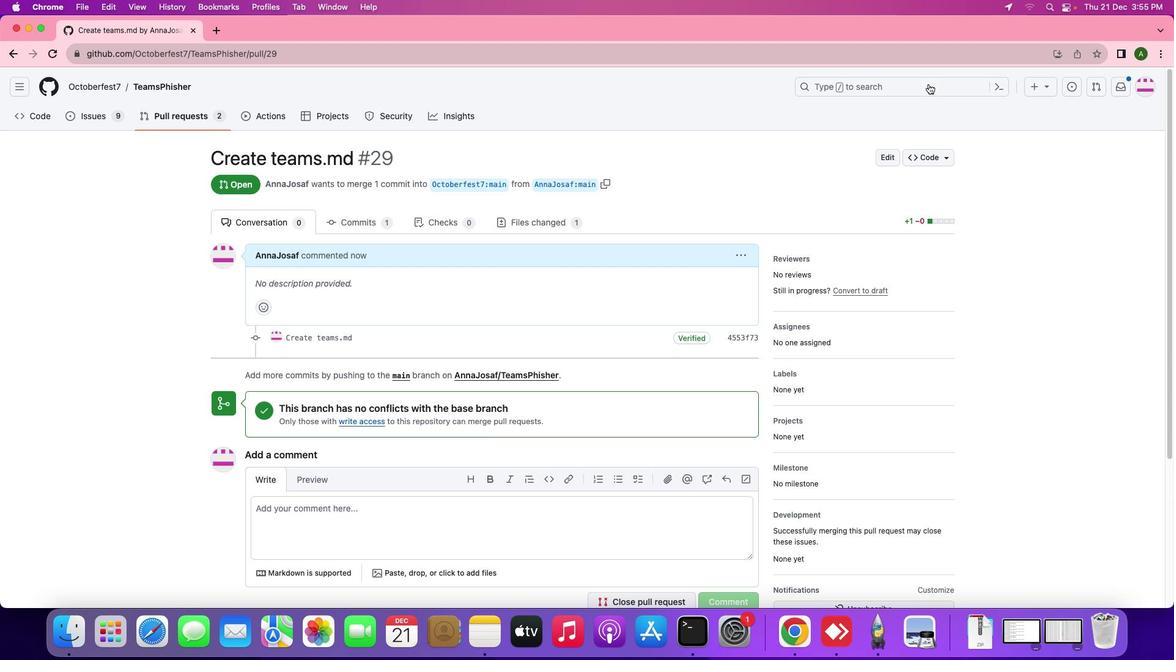 
Action: Mouse pressed left at (928, 84)
Screenshot: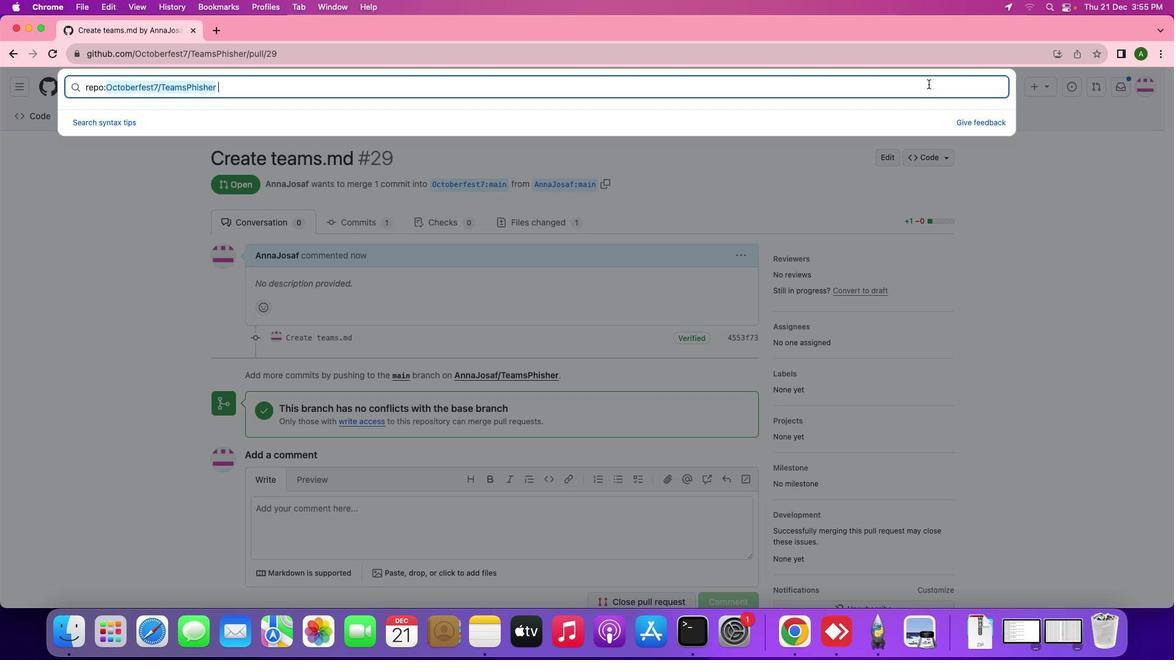 
Action: Key pressed Key.backspaceKey.backspaceKey.backspaceKey.backspaceKey.backspaceKey.backspaceKey.backspaceKey.backspaceKey.backspaceKey.backspaceKey.backspaceKey.backspaceKey.backspaceKey.backspaceKey.backspaceKey.backspaceKey.backspaceKey.backspaceKey.backspaceKey.backspaceKey.backspaceKey.backspaceKey.backspaceKey.backspaceKey.backspaceKey.backspaceKey.backspaceKey.backspaceKey.backspaceKey.backspaceKey.backspace'd''e''p''a''r''t''m''e''n''t''s'Key.enter
Screenshot: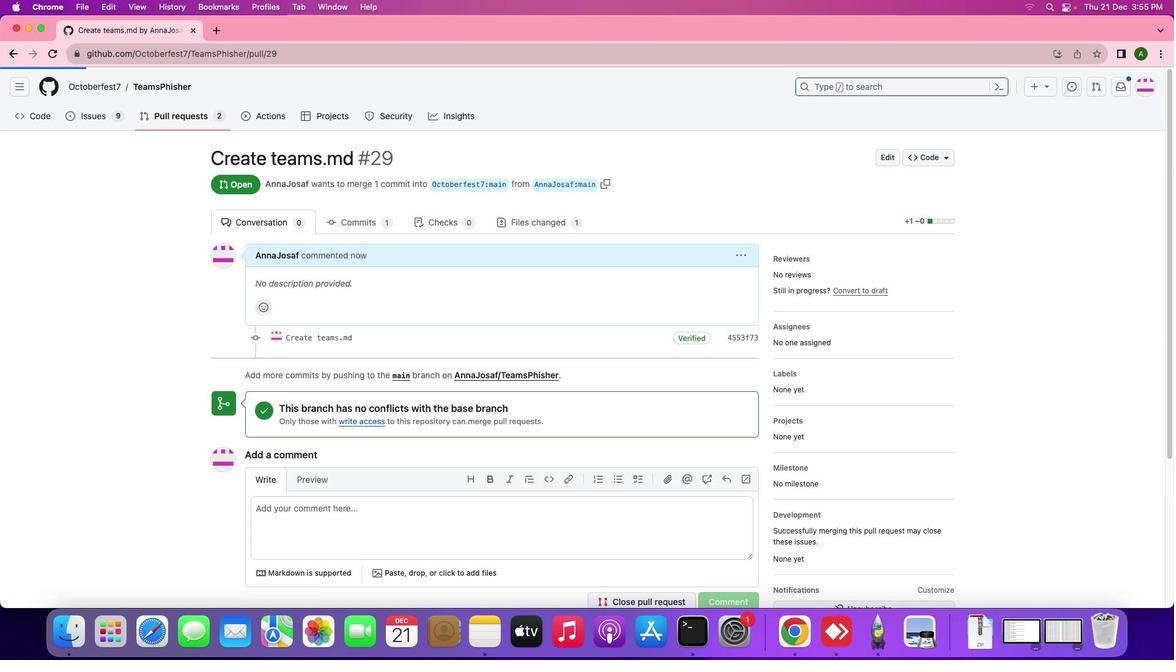 
Action: Mouse moved to (326, 355)
Screenshot: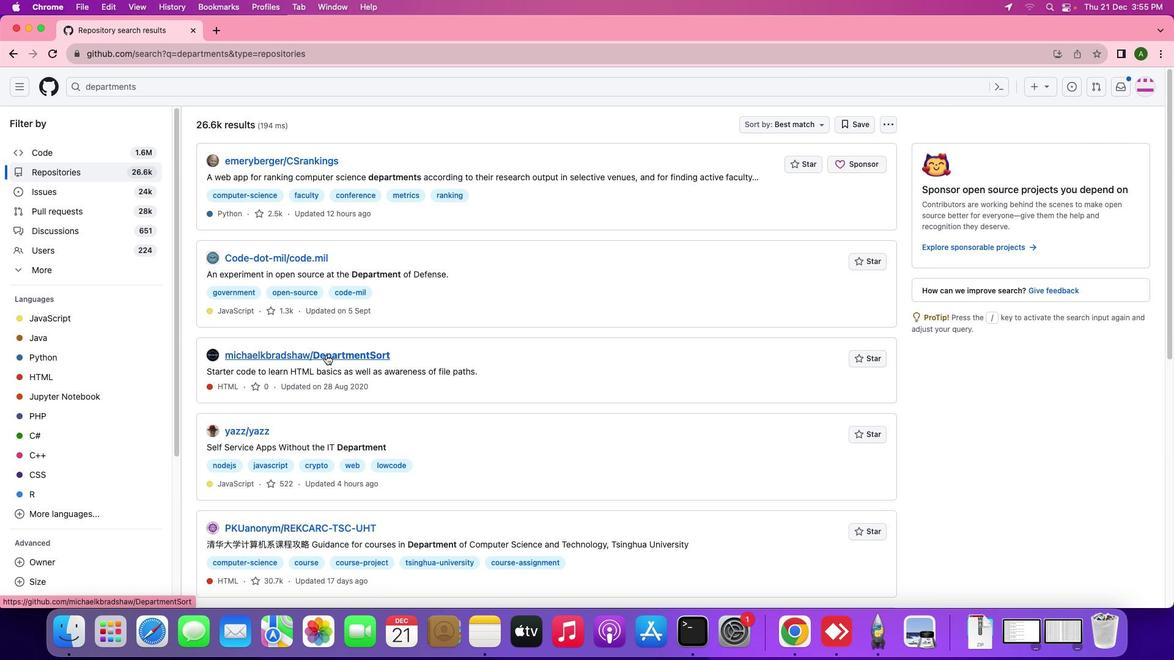 
Action: Mouse pressed left at (326, 355)
Screenshot: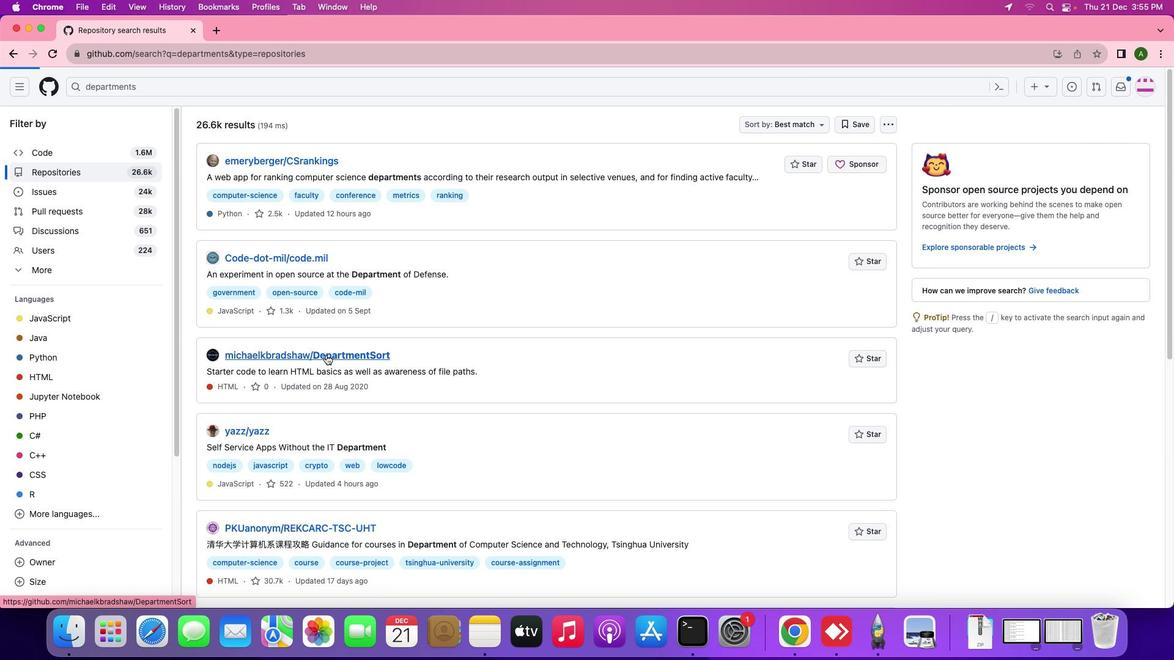 
Action: Mouse moved to (684, 190)
Screenshot: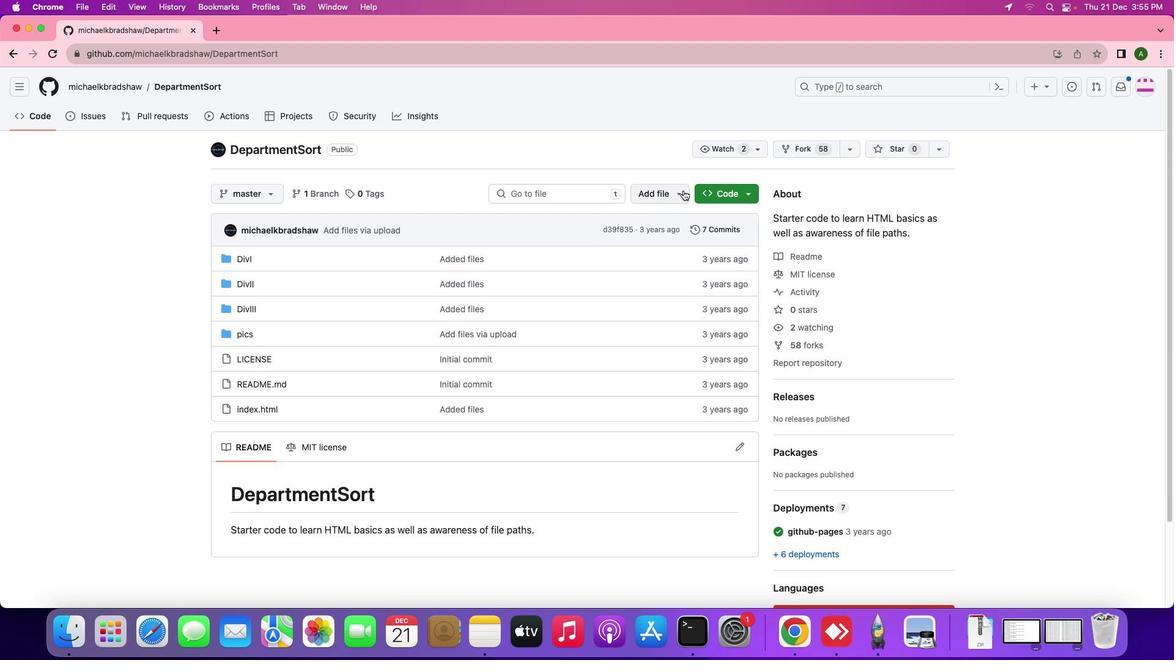 
Action: Mouse pressed left at (684, 190)
Screenshot: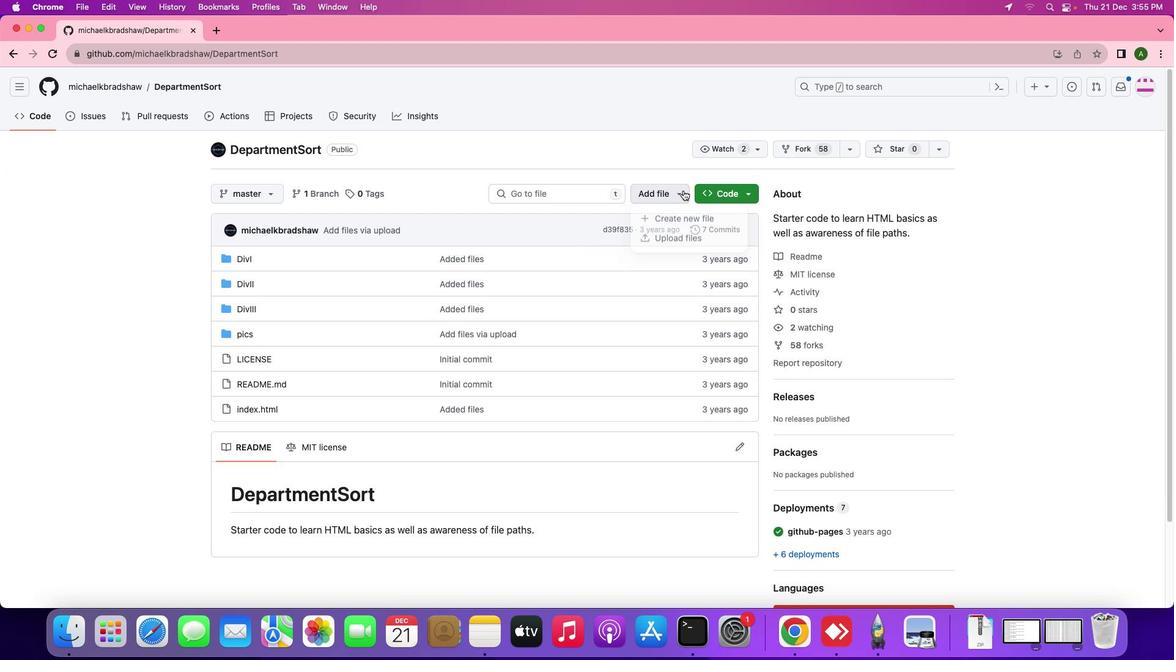 
Action: Mouse moved to (682, 216)
Screenshot: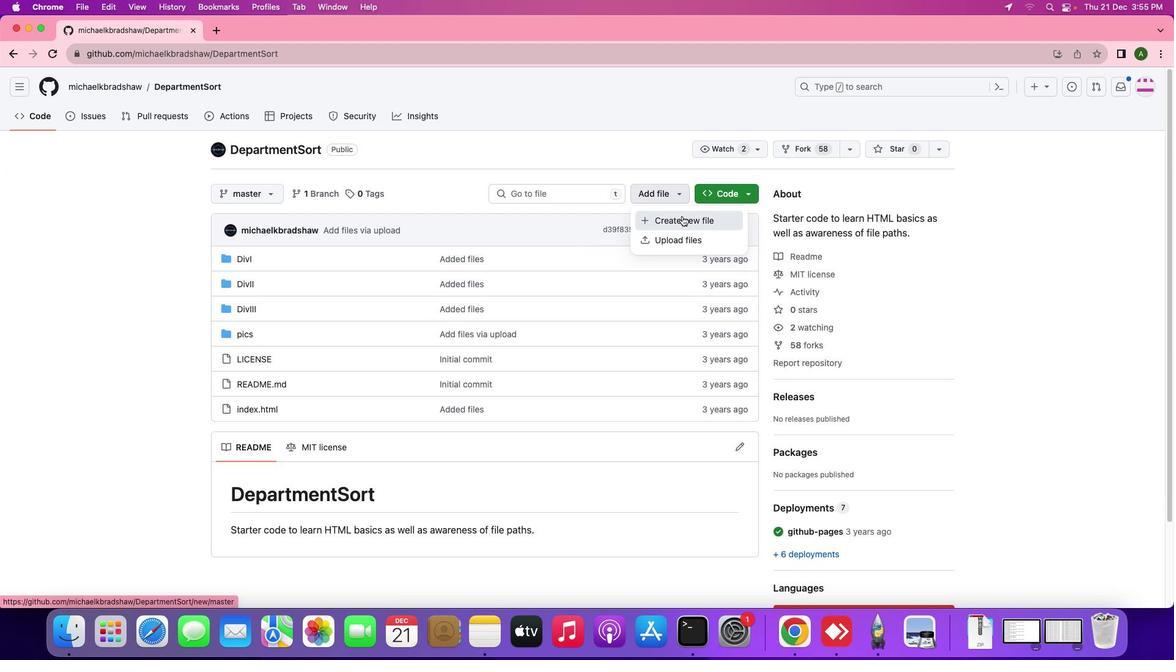 
Action: Mouse pressed left at (682, 216)
Screenshot: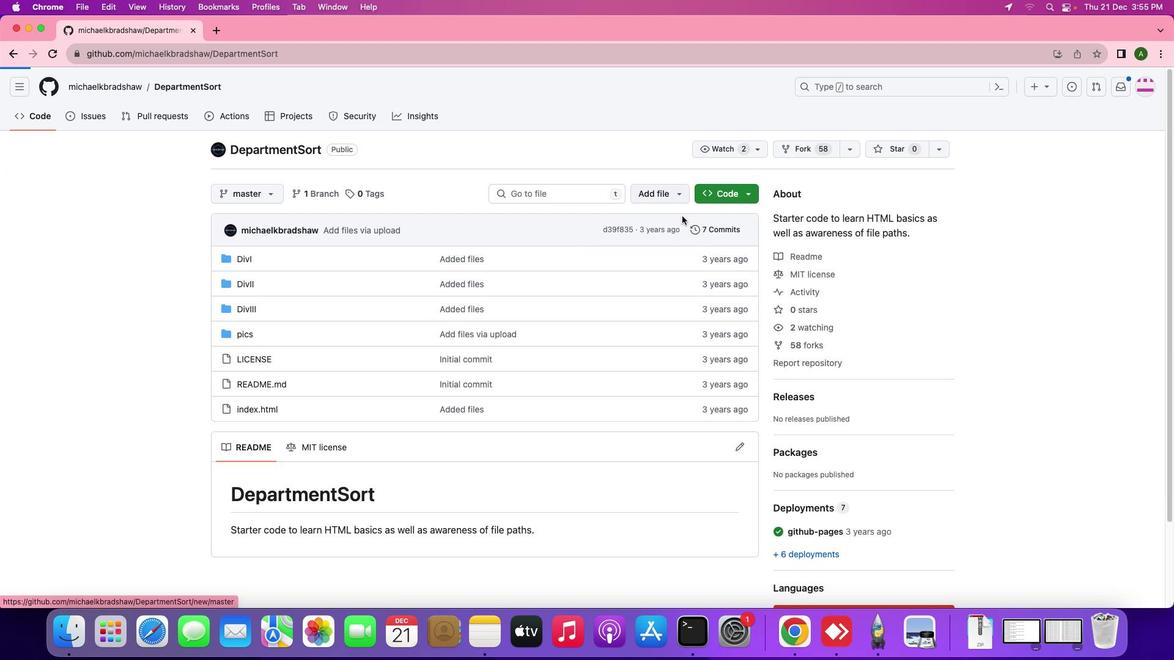 
Action: Mouse moved to (581, 219)
Screenshot: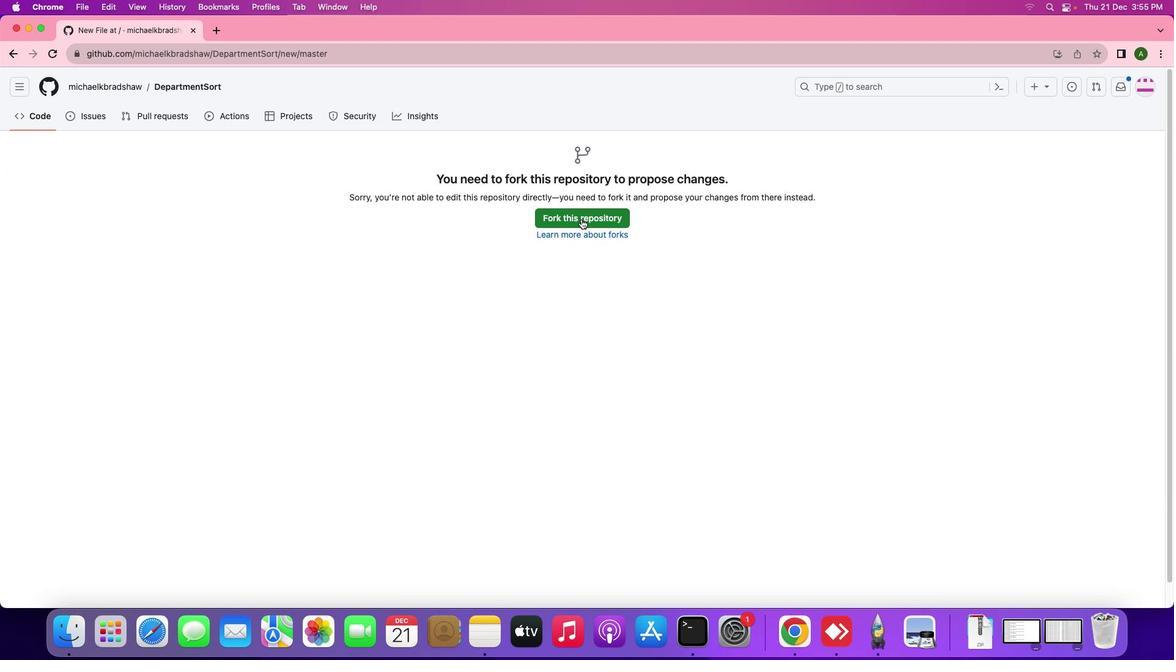 
Action: Mouse pressed left at (581, 219)
Screenshot: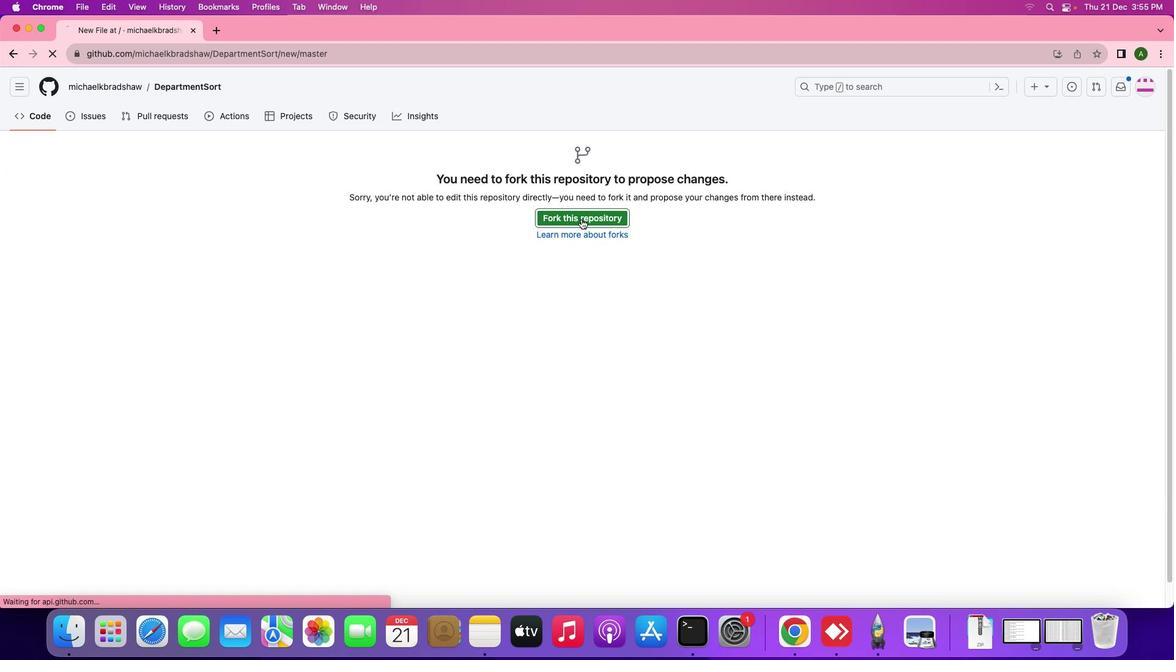 
Action: Mouse moved to (171, 194)
Screenshot: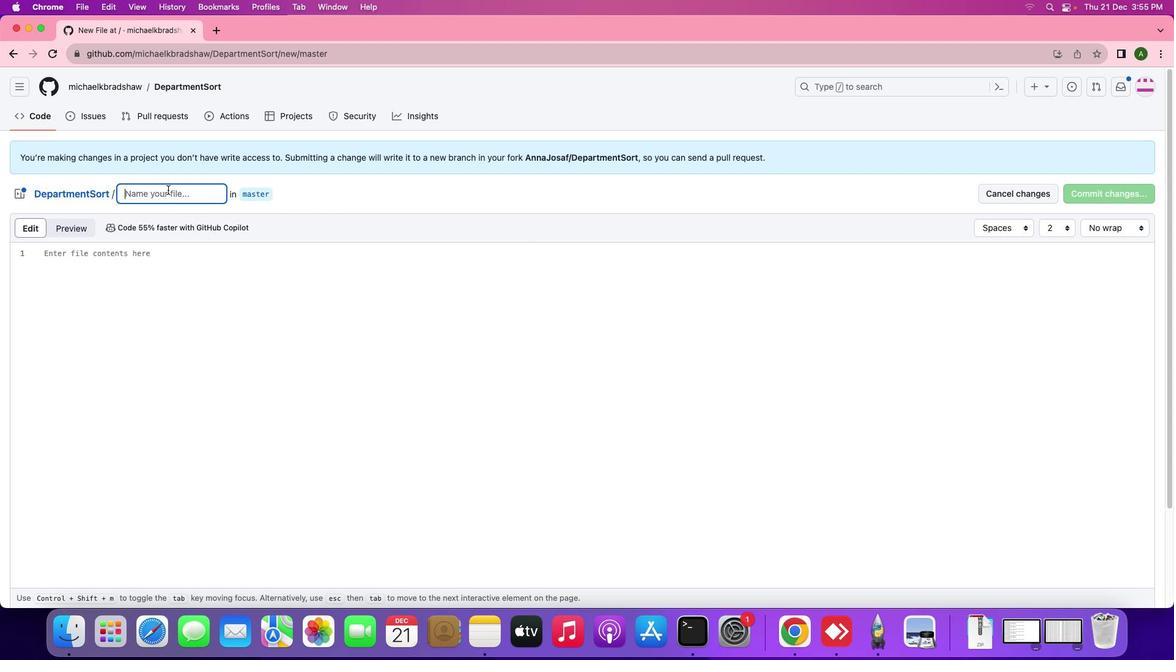 
Action: Mouse pressed left at (171, 194)
Screenshot: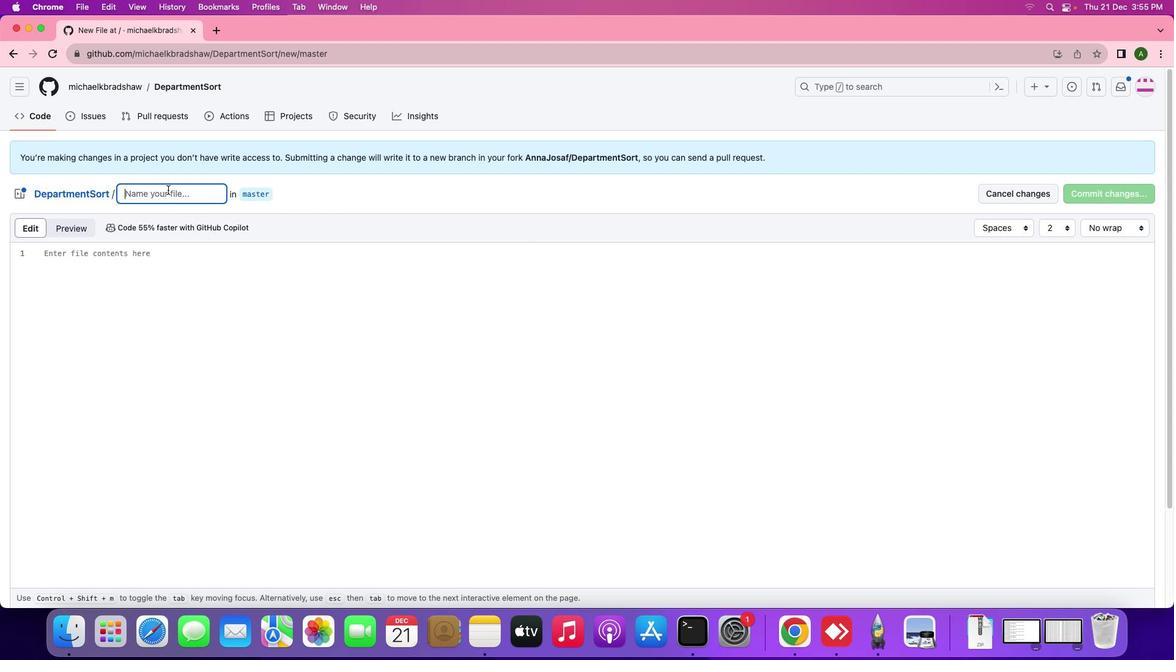 
Action: Mouse moved to (168, 190)
Screenshot: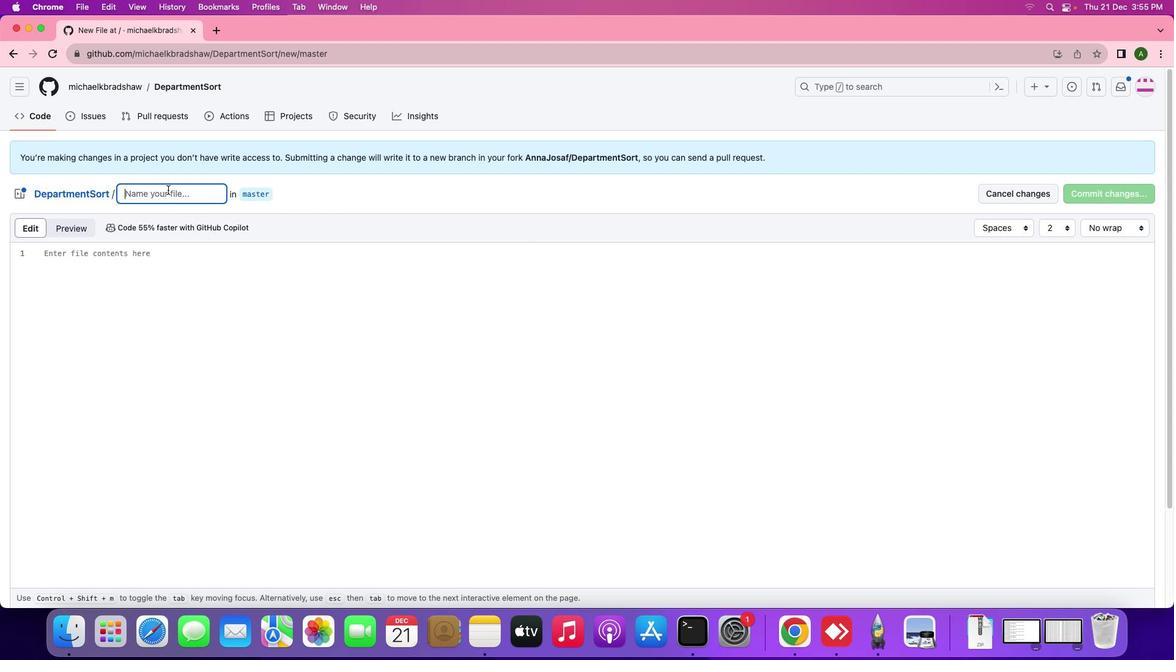 
Action: Key pressed 'd''e''p''a''r''t''m''e''n''t''s''m''m''=''='Key.backspaceKey.backspaceKey.backspaceKey.backspaceKey.backspace's''.''m''s'Key.backspace'd'
Screenshot: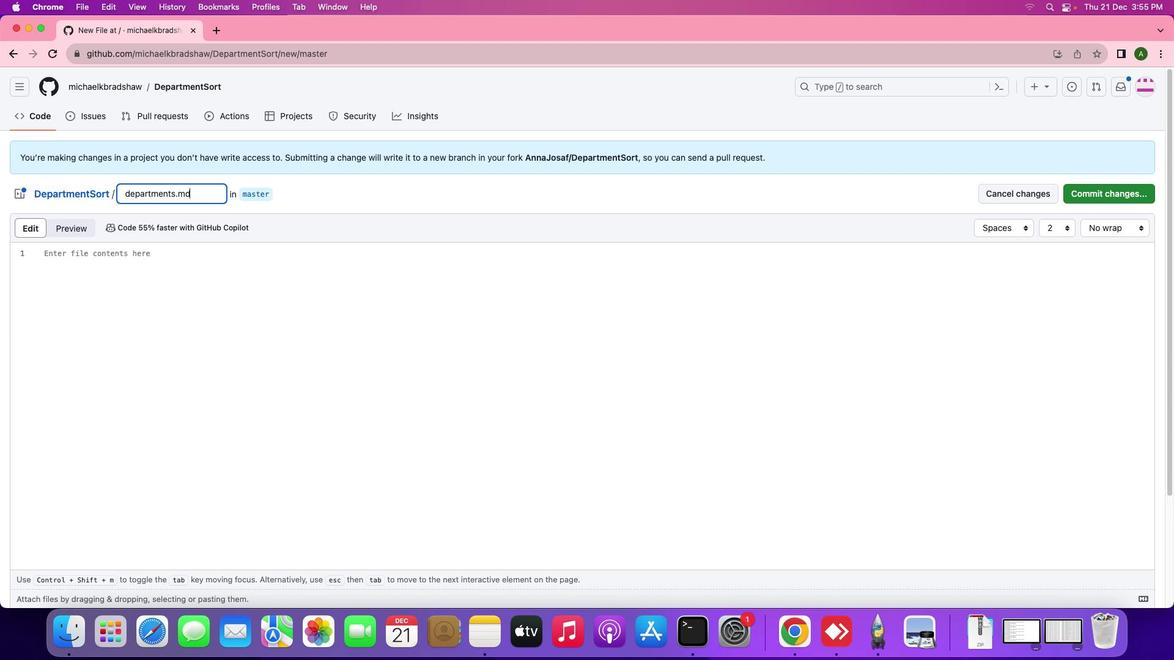 
Action: Mouse moved to (212, 340)
Screenshot: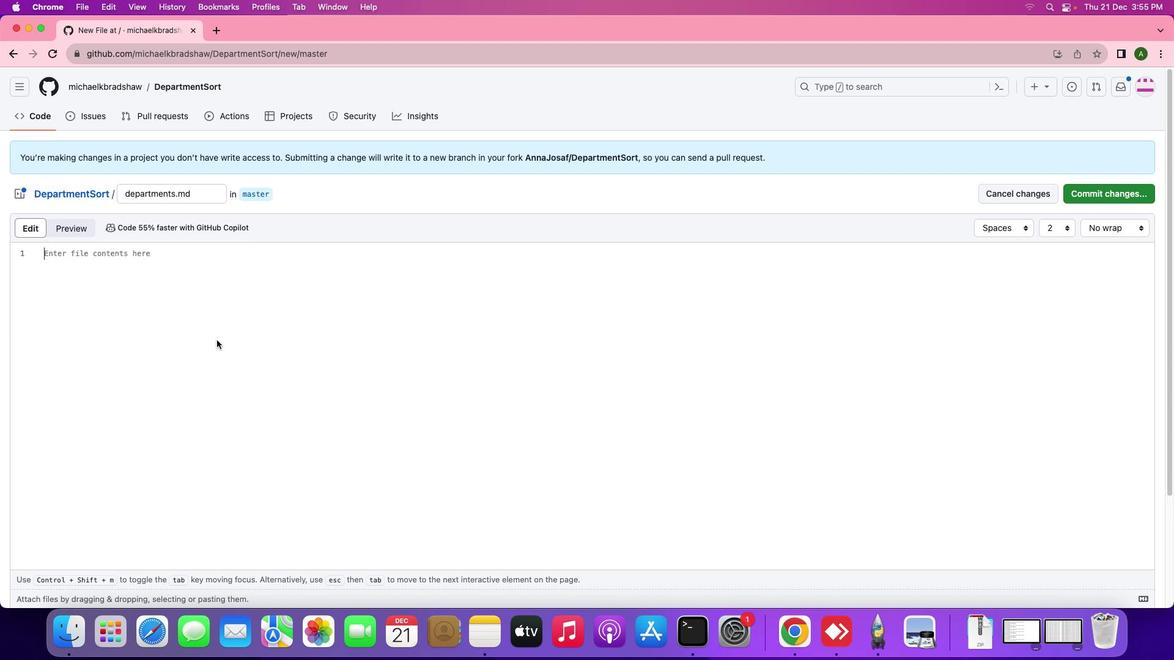 
Action: Mouse pressed left at (212, 340)
Screenshot: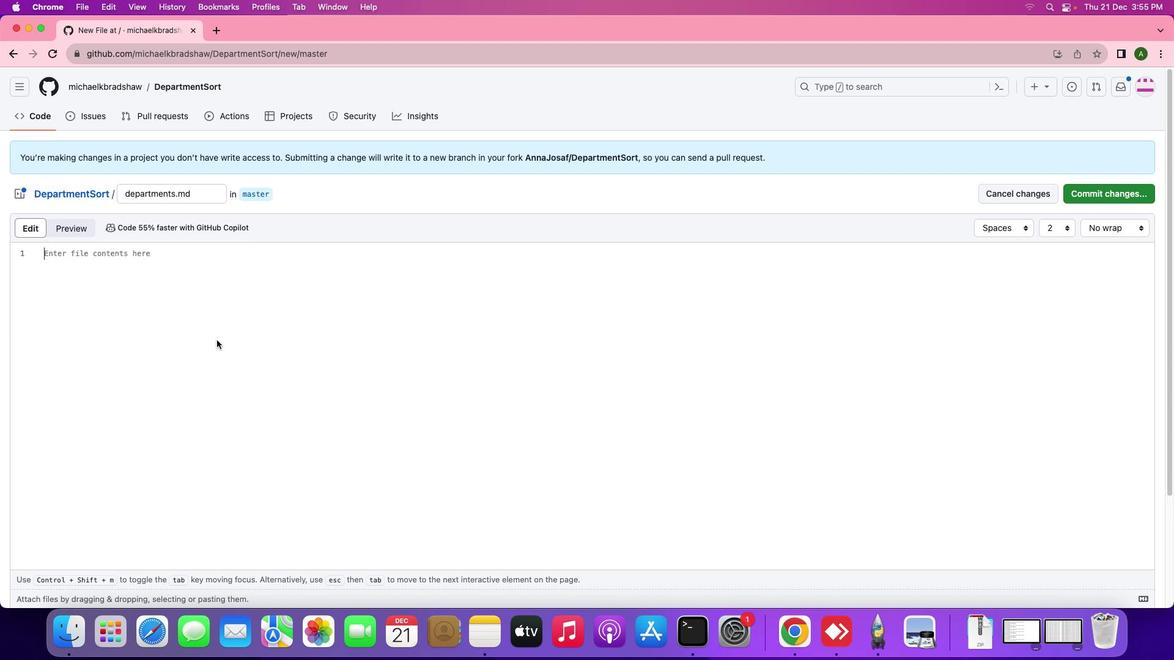 
Action: Mouse moved to (220, 341)
Screenshot: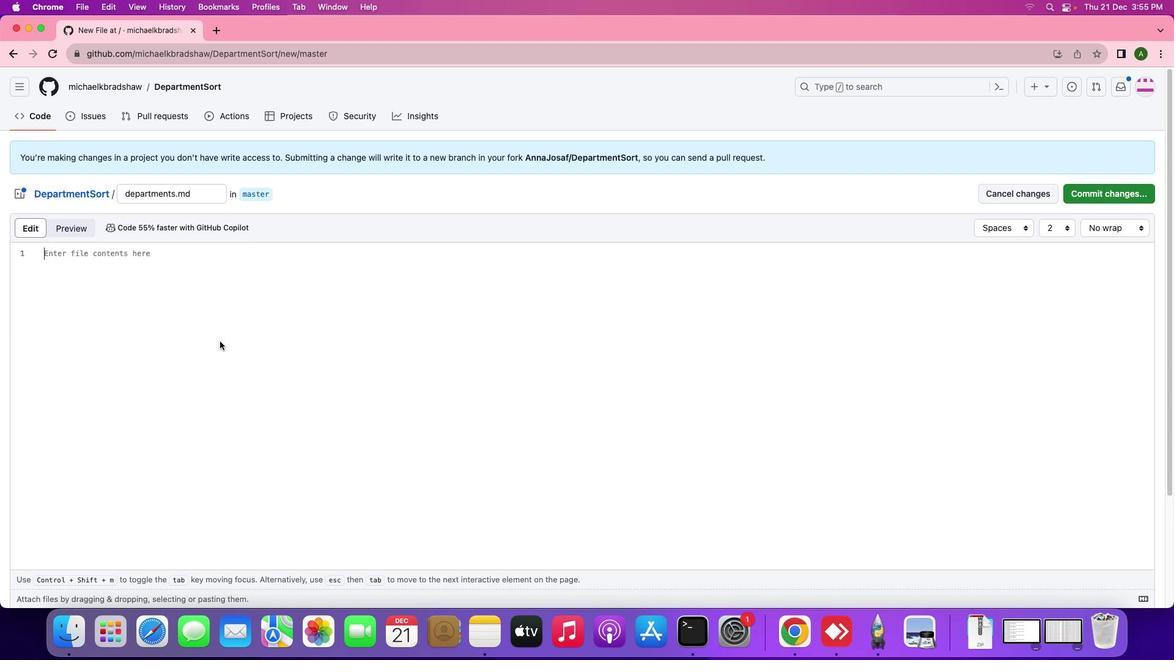 
Action: Key pressed Key.shift_r'#'Key.spaceKey.shift_r'D'
Screenshot: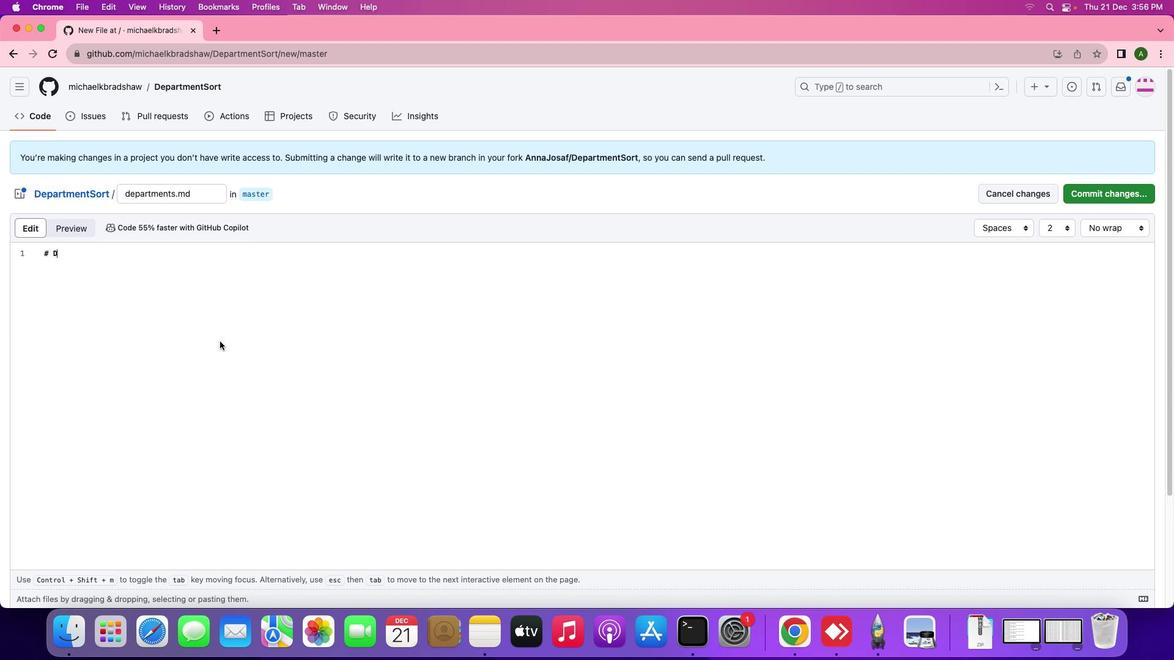 
Action: Mouse moved to (211, 345)
Screenshot: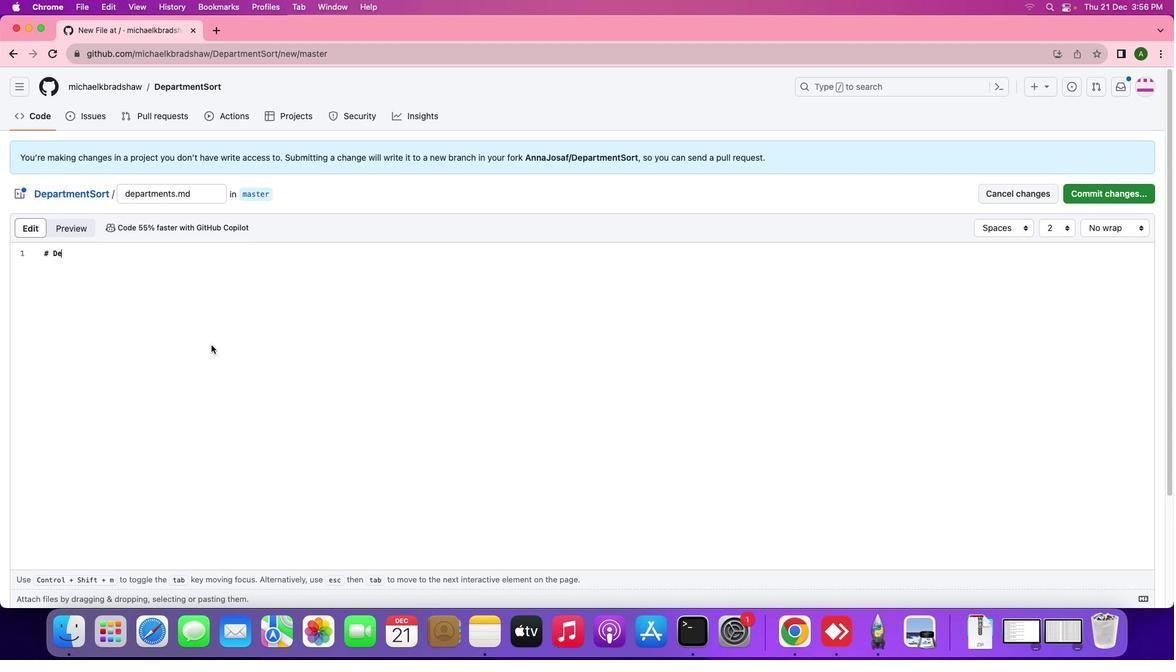 
Action: Key pressed 'e'
Screenshot: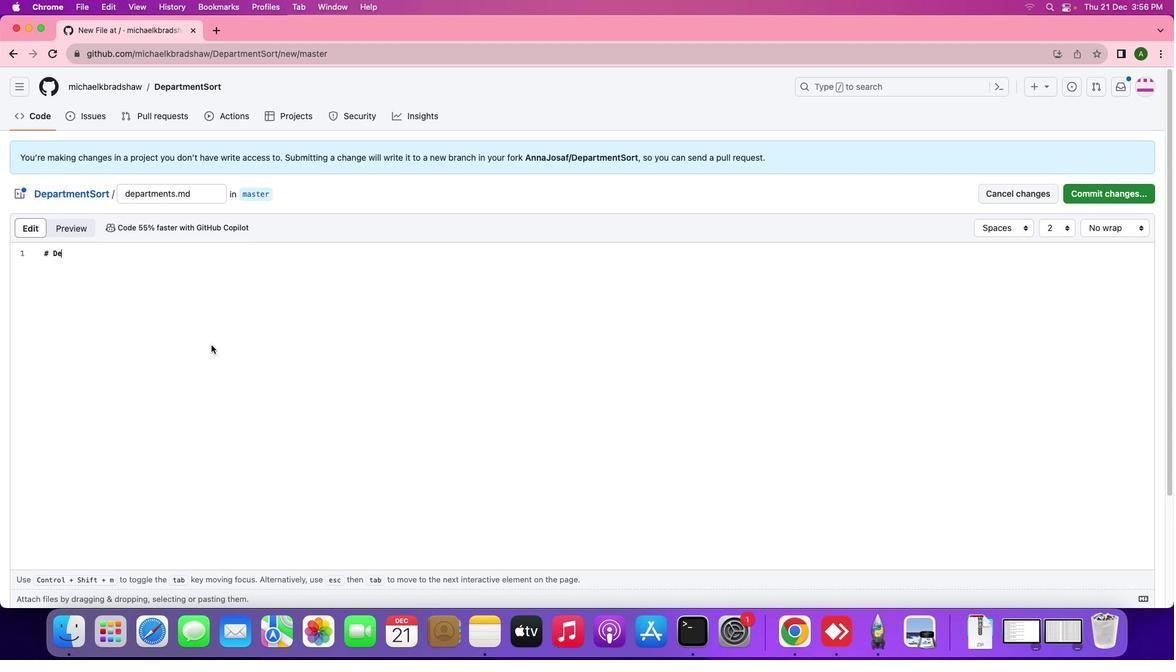 
Action: Mouse moved to (211, 345)
Screenshot: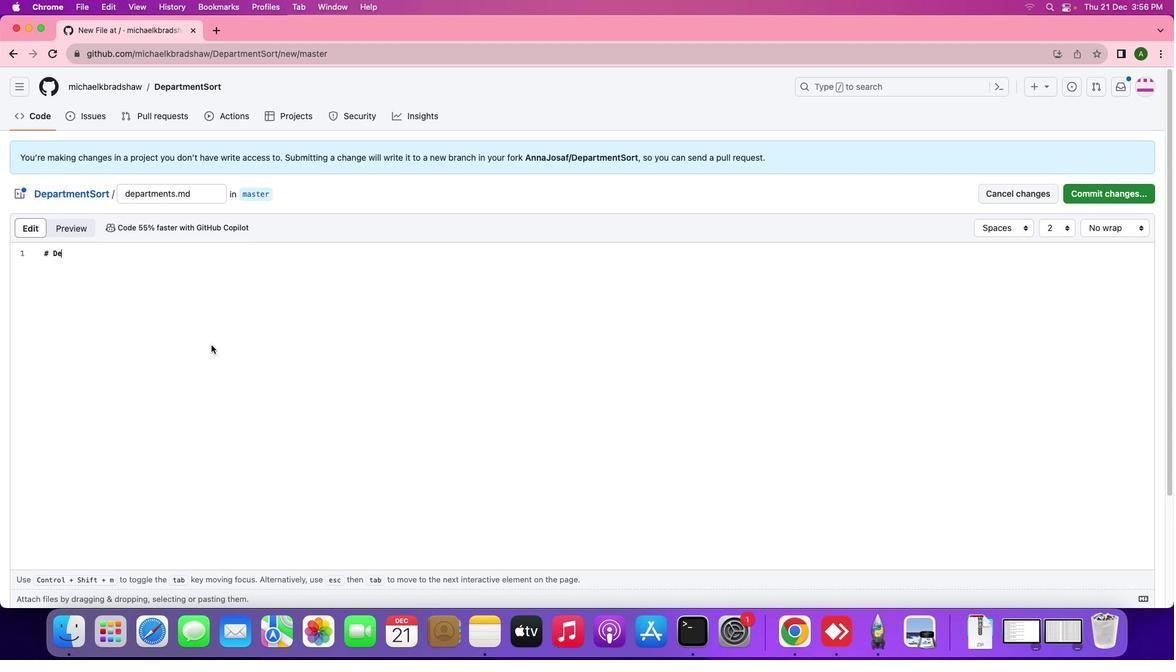 
Action: Key pressed 'p''a''r''t''m''e''n''t''s'
Screenshot: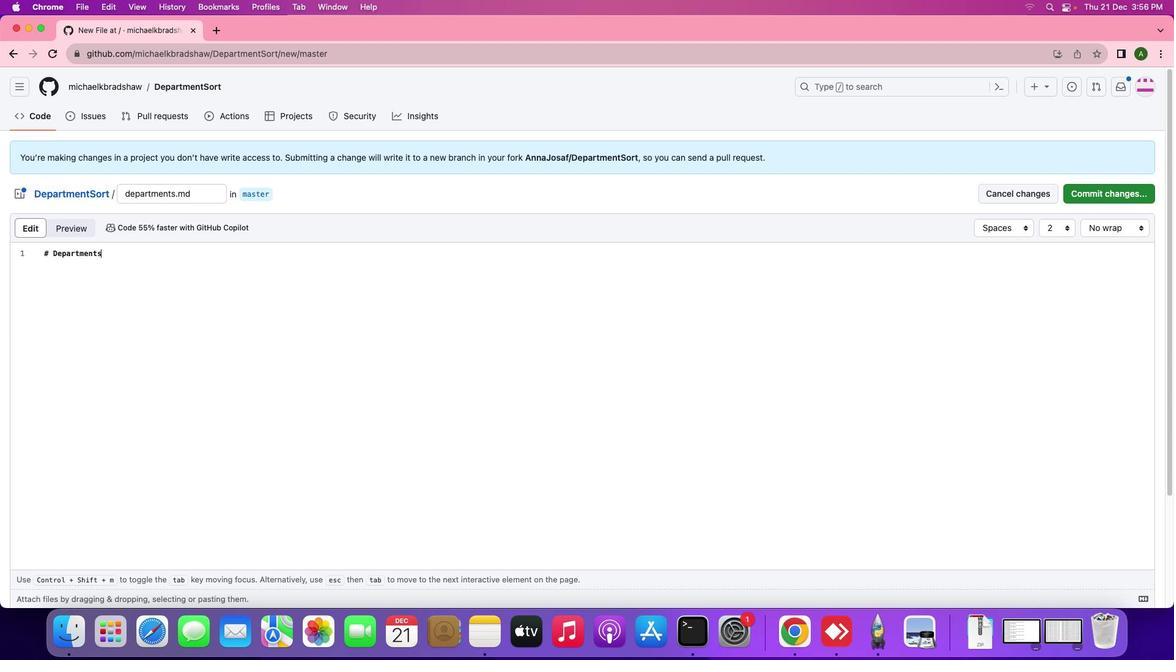 
Action: Mouse moved to (1087, 193)
Screenshot: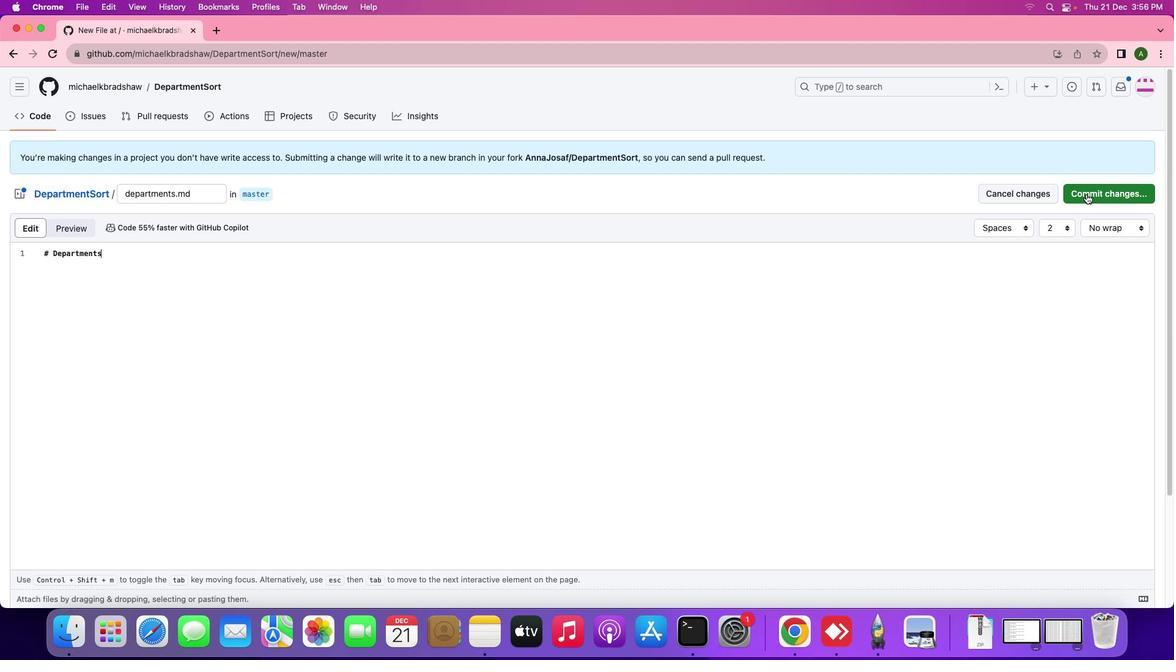 
Action: Mouse pressed left at (1087, 193)
Screenshot: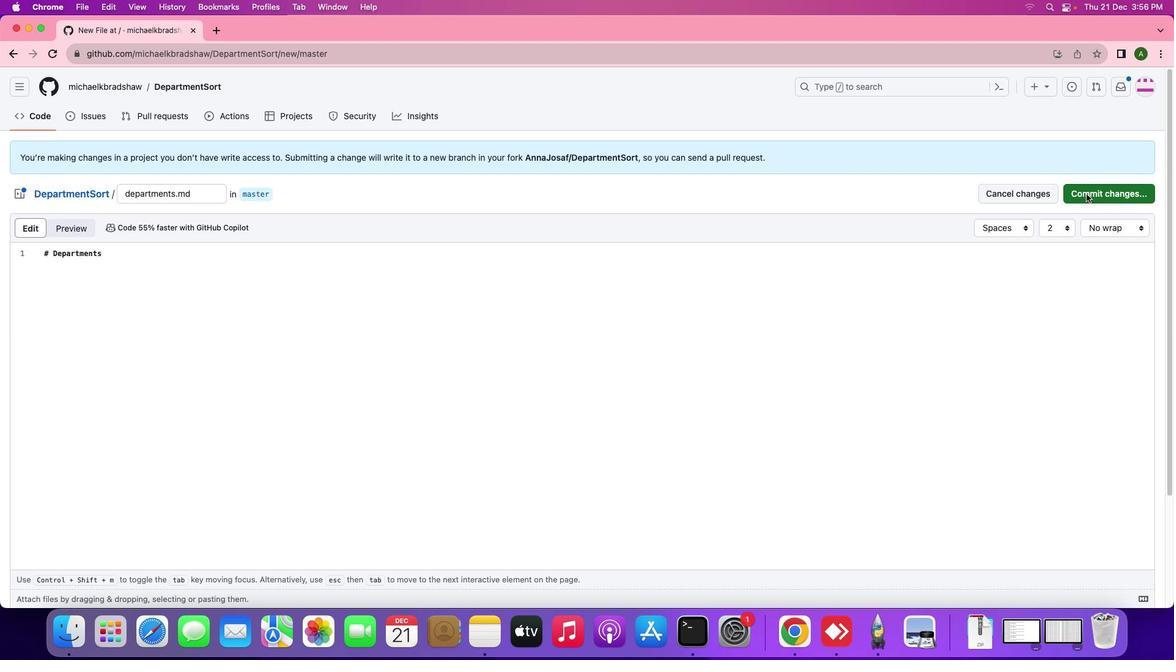 
Action: Mouse moved to (688, 447)
Screenshot: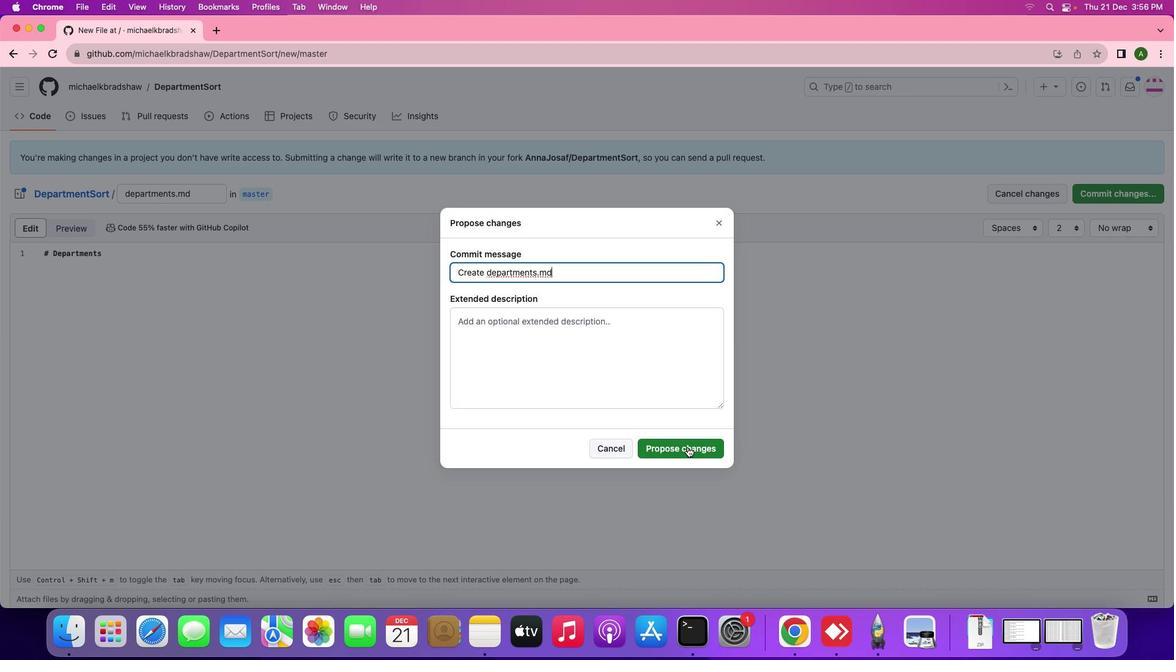 
Action: Mouse pressed left at (688, 447)
Screenshot: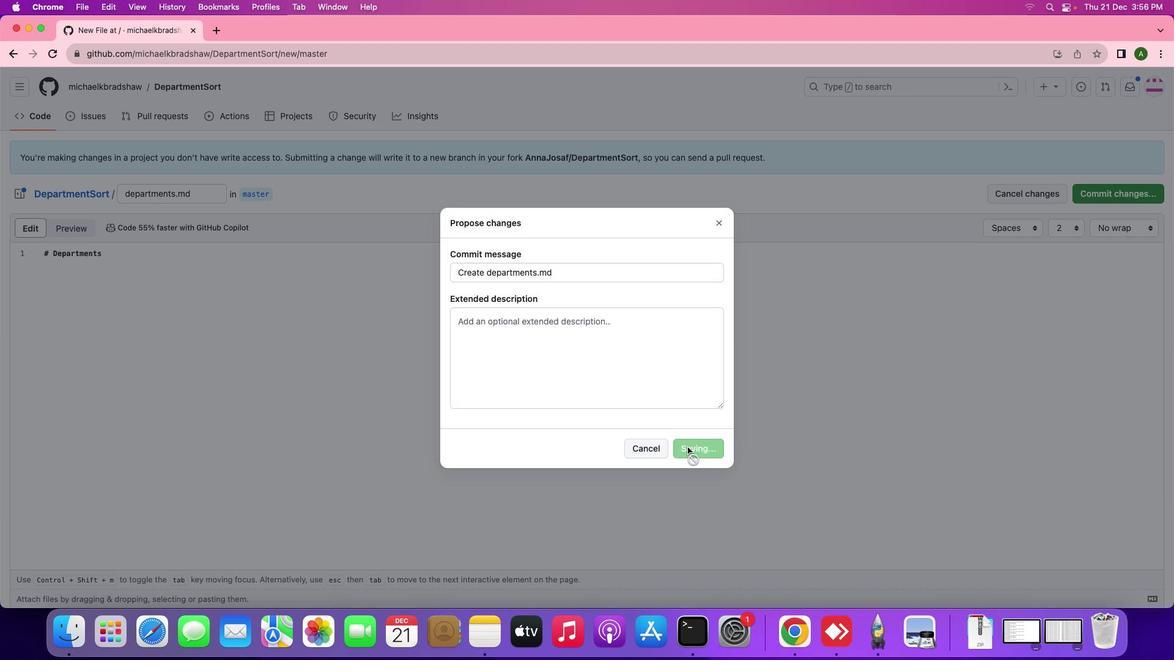 
Action: Mouse moved to (899, 275)
Screenshot: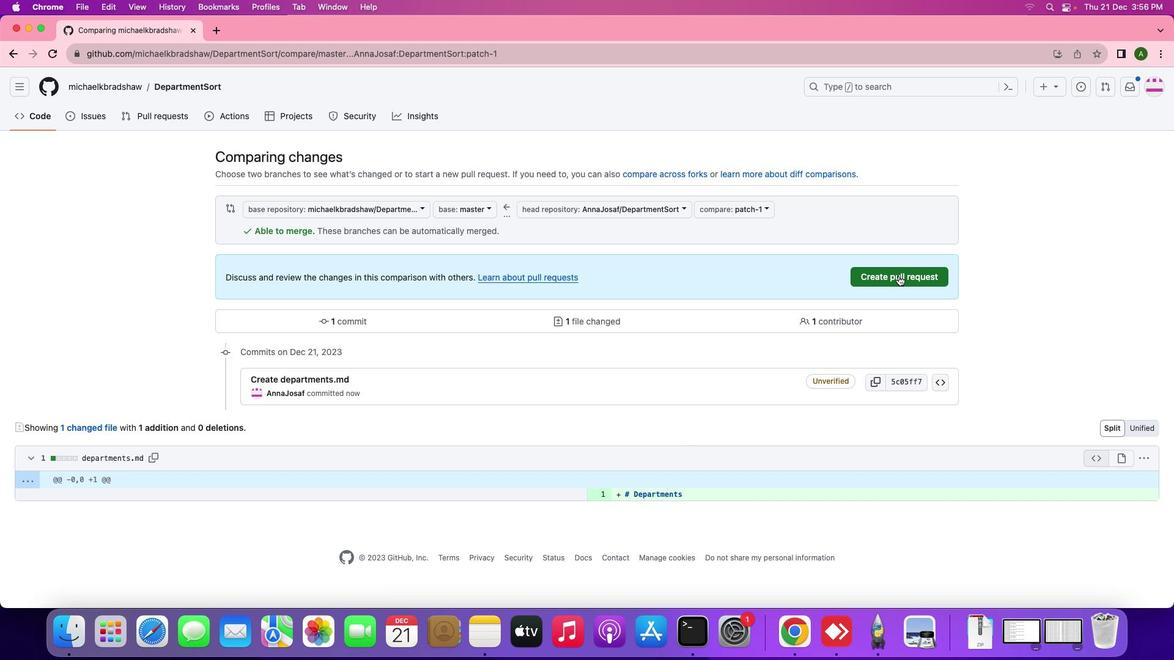 
Action: Mouse pressed left at (899, 275)
Screenshot: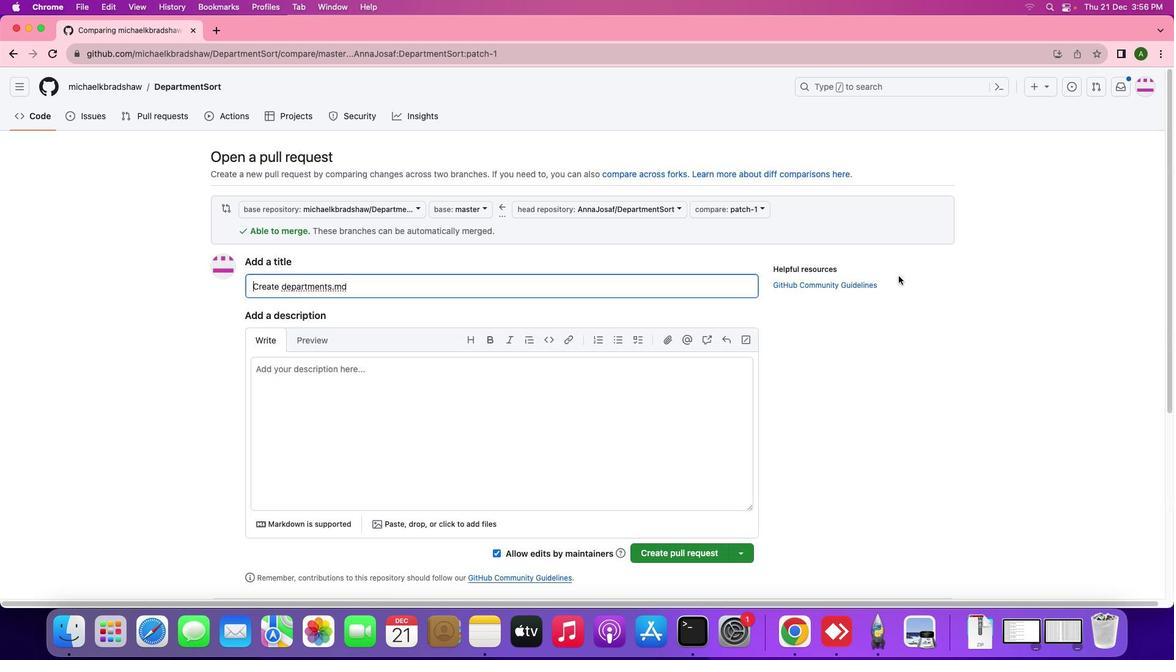 
Action: Mouse moved to (689, 556)
Screenshot: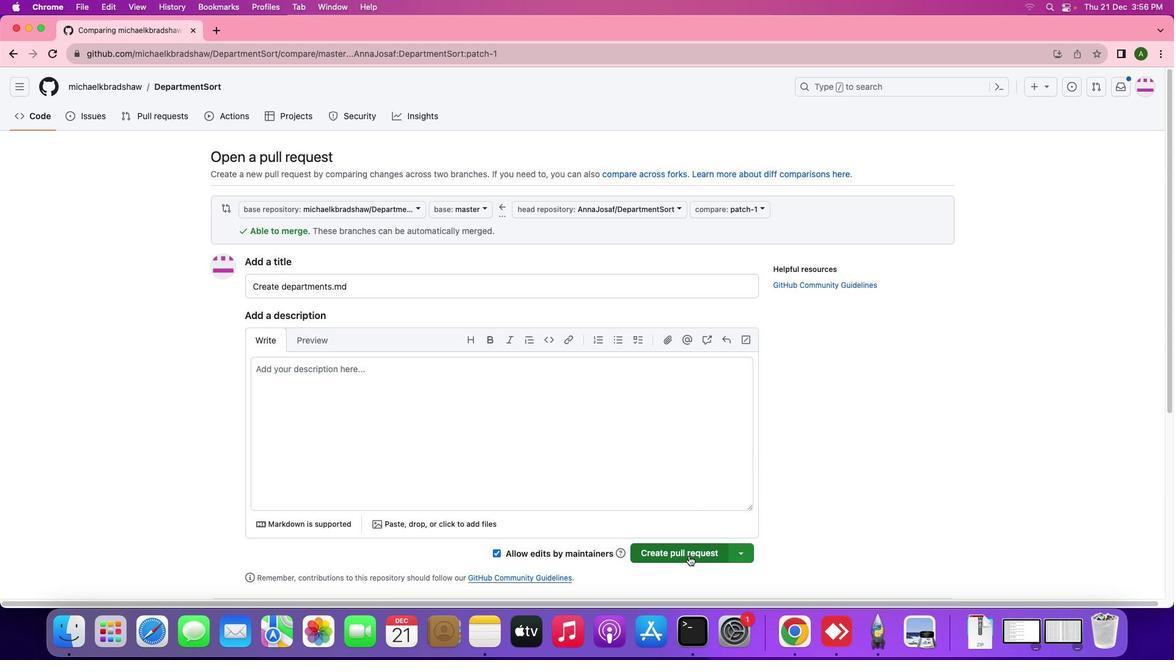 
Action: Mouse pressed left at (689, 556)
Screenshot: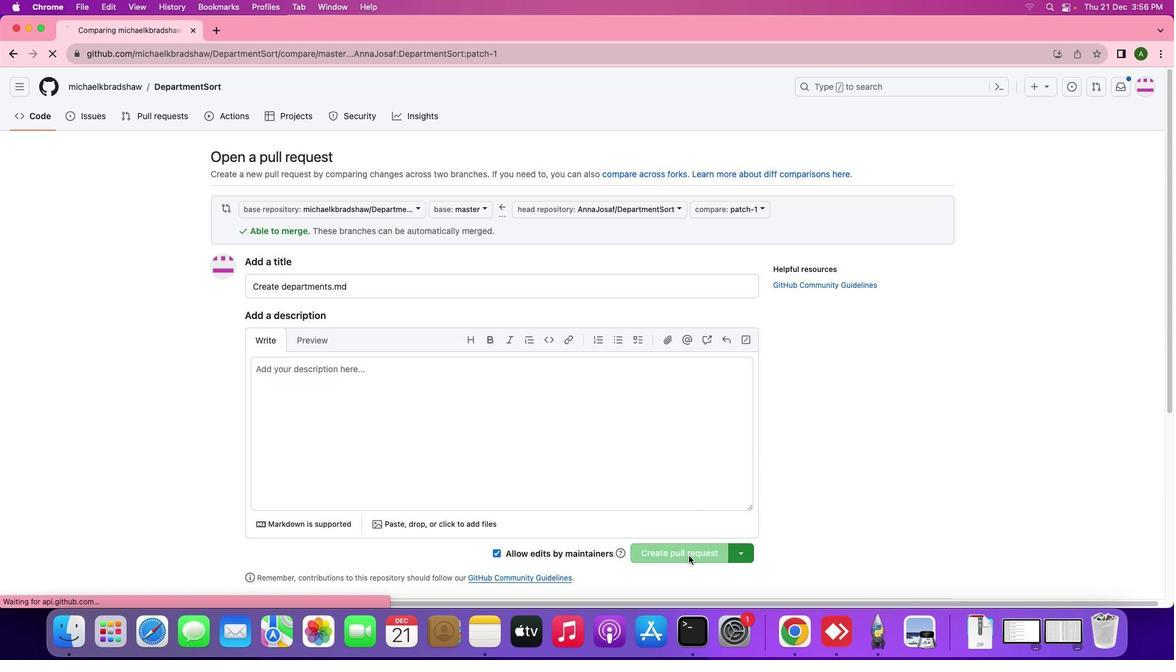 
Action: Mouse moved to (739, 449)
Screenshot: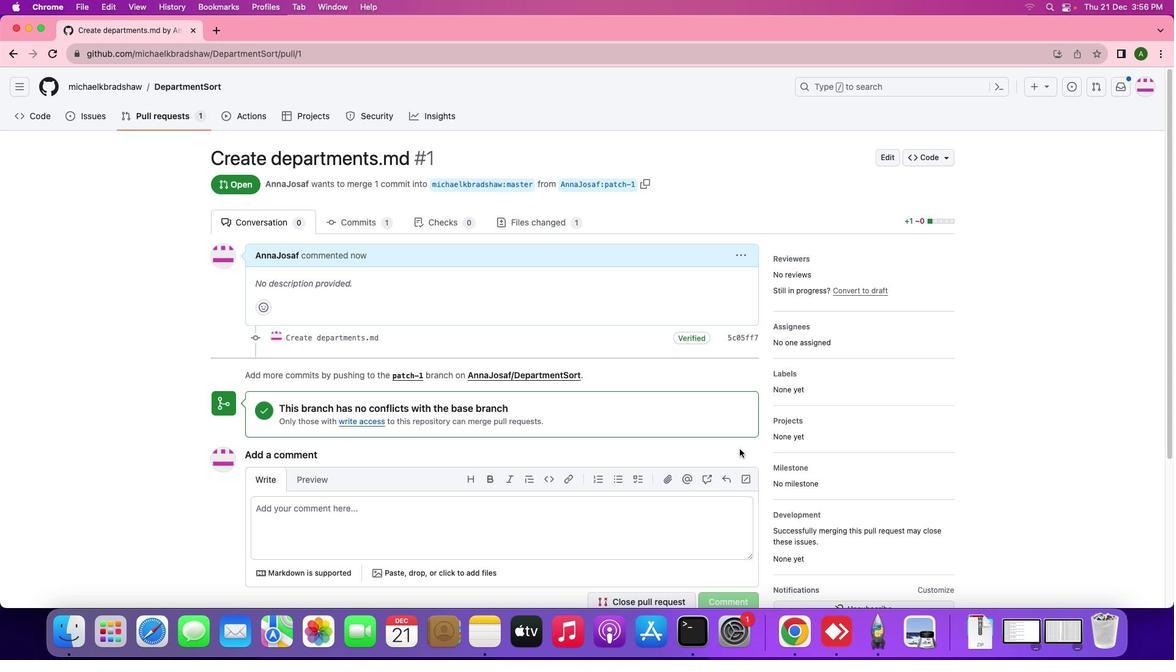
